 Task: Search one way flight ticket for 2 adults, 2 children, 2 infants in seat in first from Columbia: Columbia Metropolitan Airport to Indianapolis: Indianapolis International Airport on 8-5-2023. Choice of flights is Emirates. Number of bags: 7 checked bags. Price is upto 86000. Outbound departure time preference is 6:00.
Action: Mouse moved to (350, 303)
Screenshot: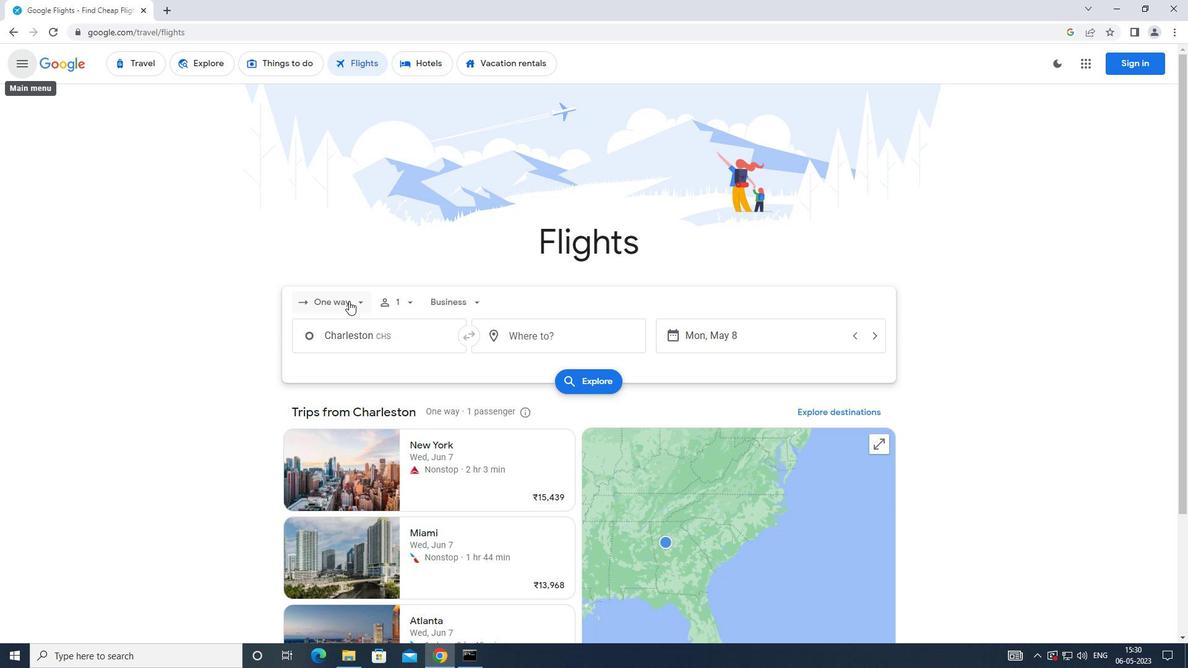 
Action: Mouse pressed left at (350, 303)
Screenshot: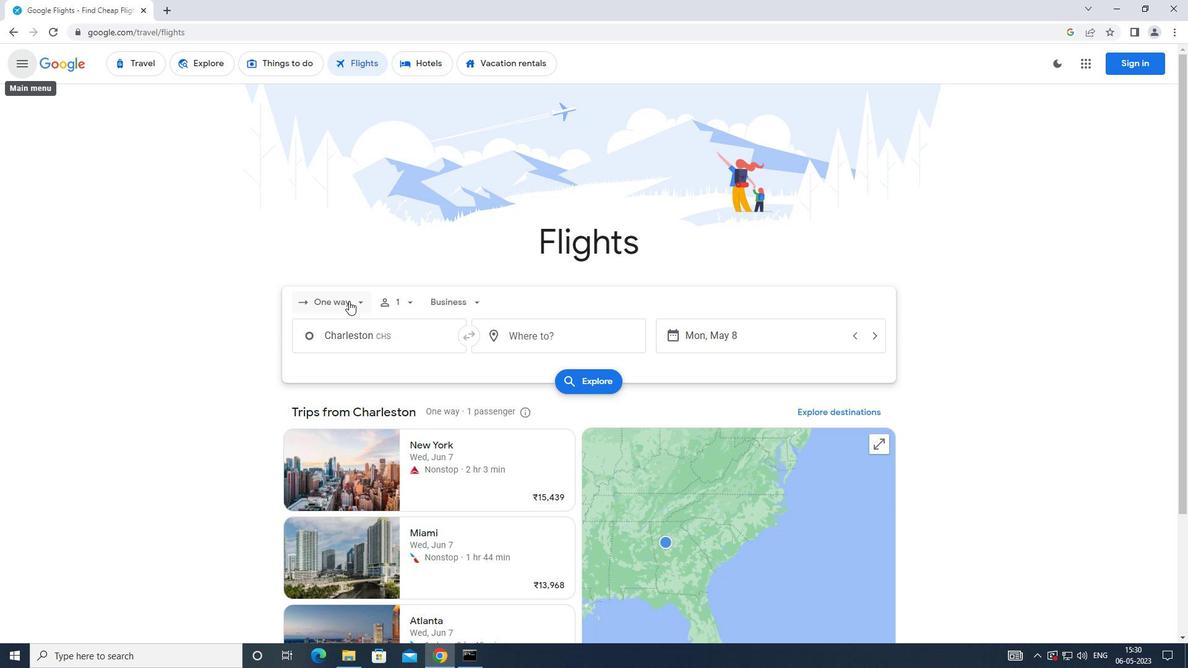 
Action: Mouse moved to (354, 359)
Screenshot: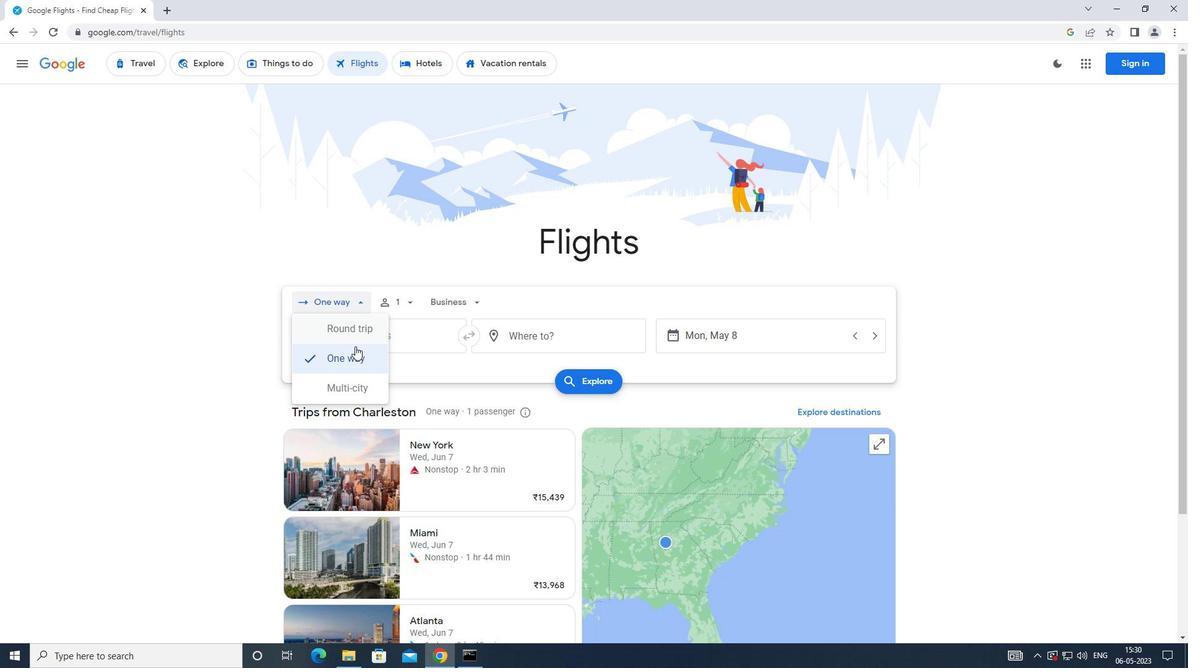 
Action: Mouse pressed left at (354, 359)
Screenshot: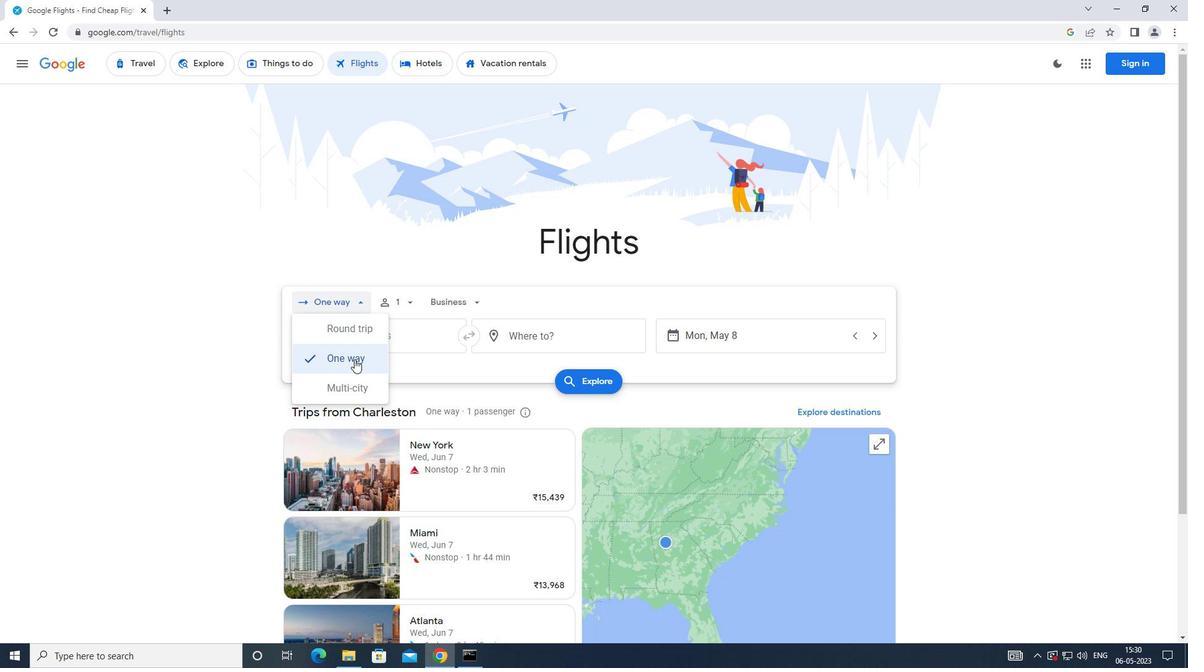 
Action: Mouse moved to (403, 307)
Screenshot: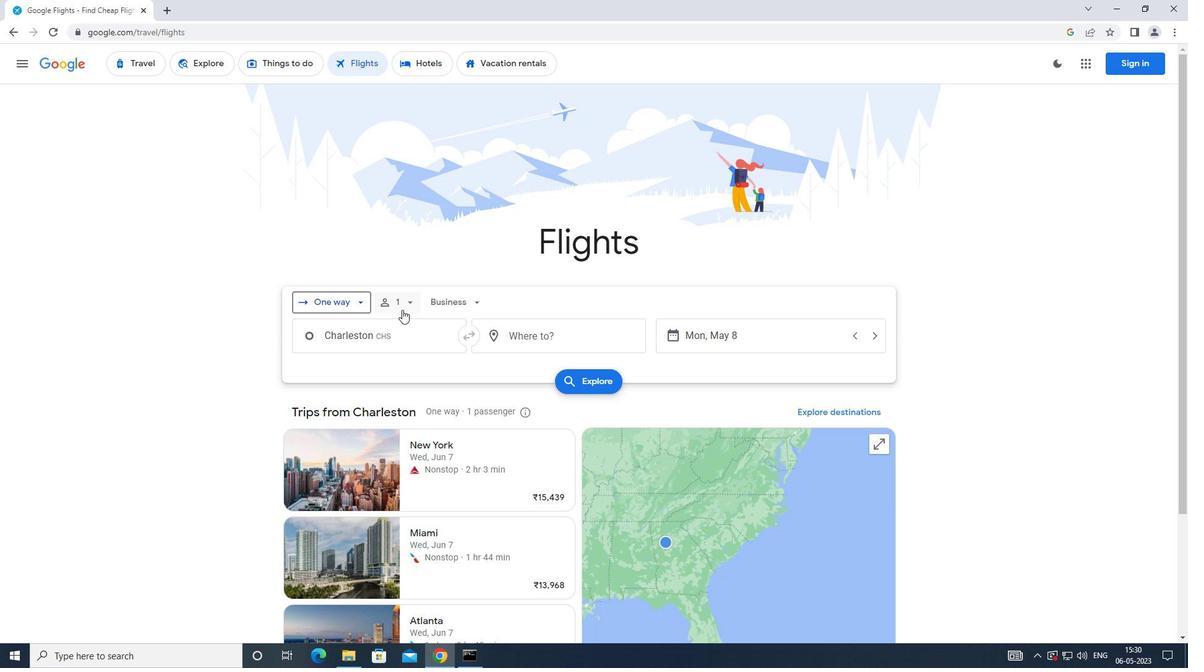 
Action: Mouse pressed left at (403, 307)
Screenshot: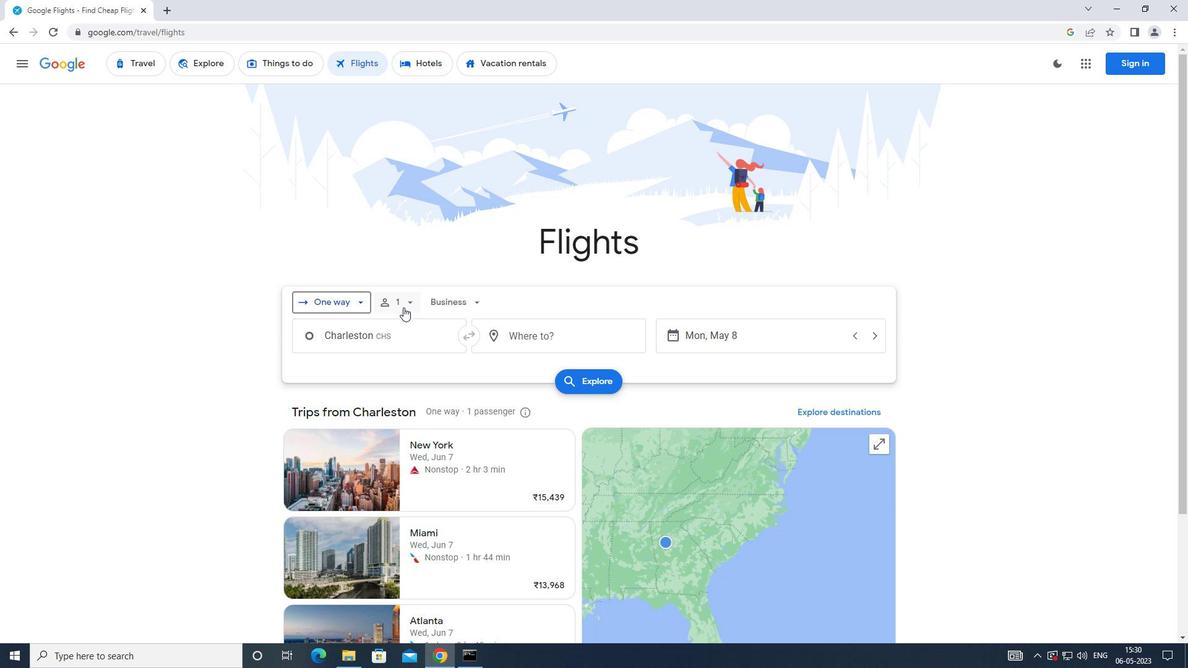 
Action: Mouse moved to (508, 329)
Screenshot: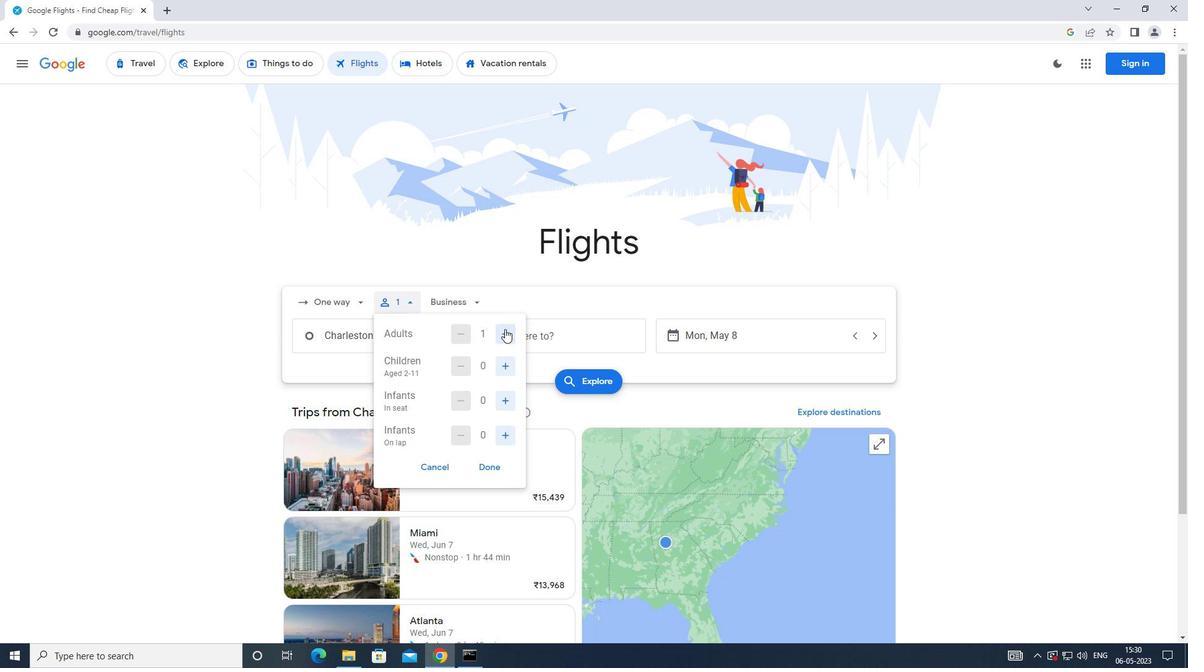 
Action: Mouse pressed left at (508, 329)
Screenshot: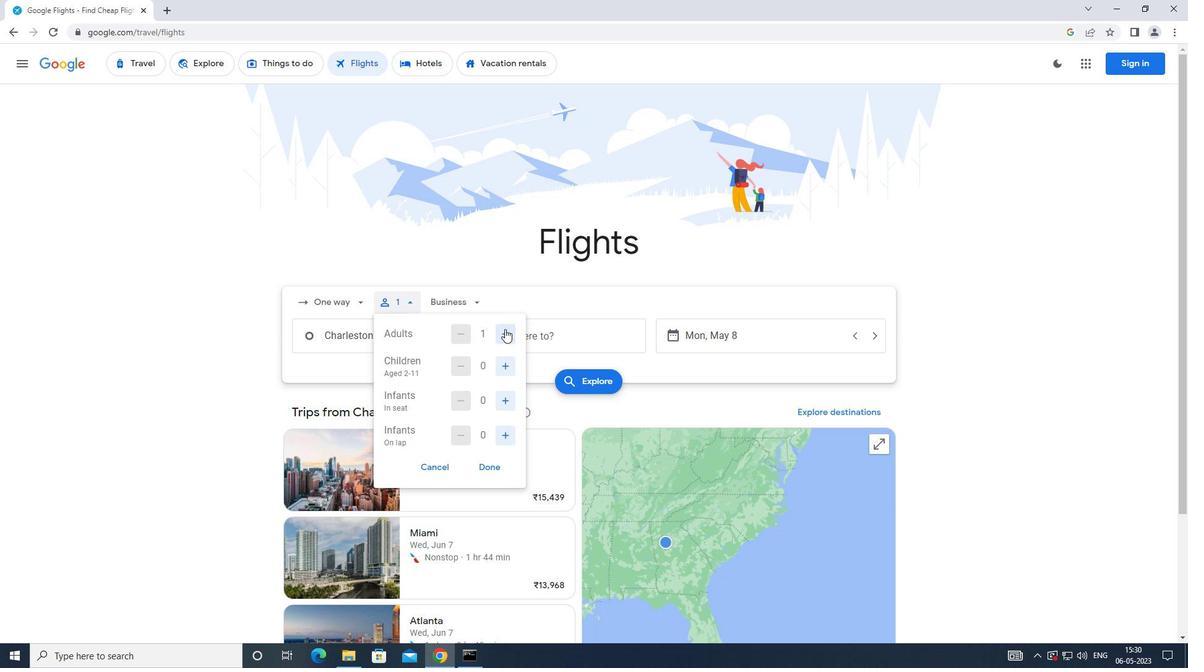 
Action: Mouse moved to (510, 365)
Screenshot: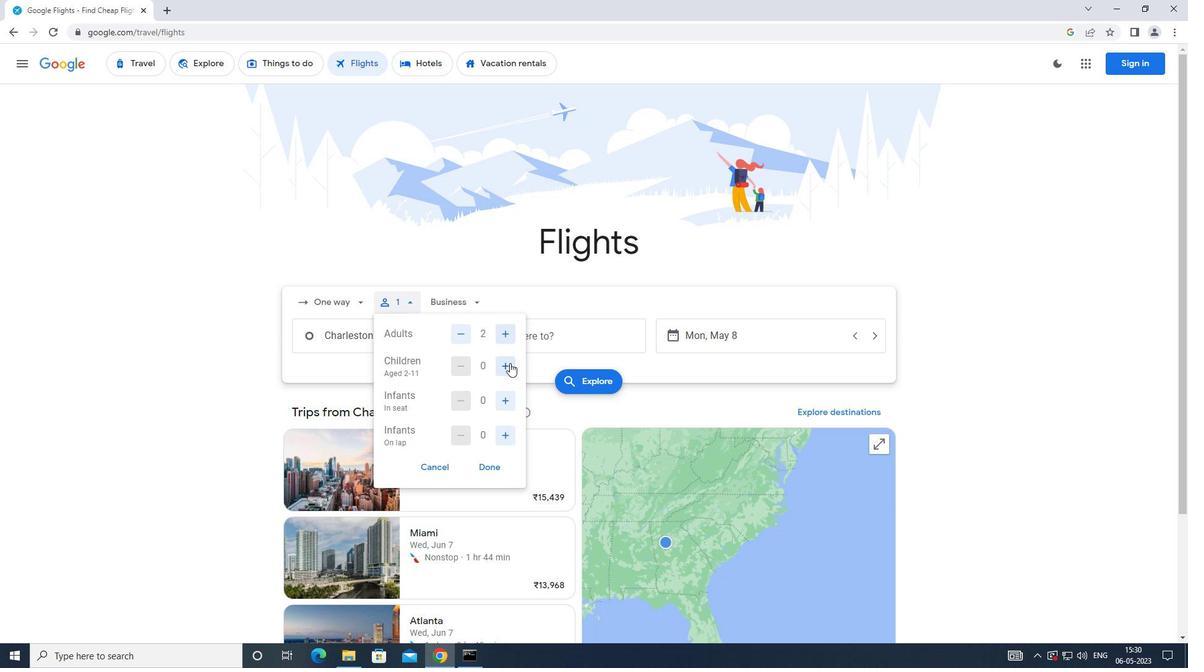 
Action: Mouse pressed left at (510, 365)
Screenshot: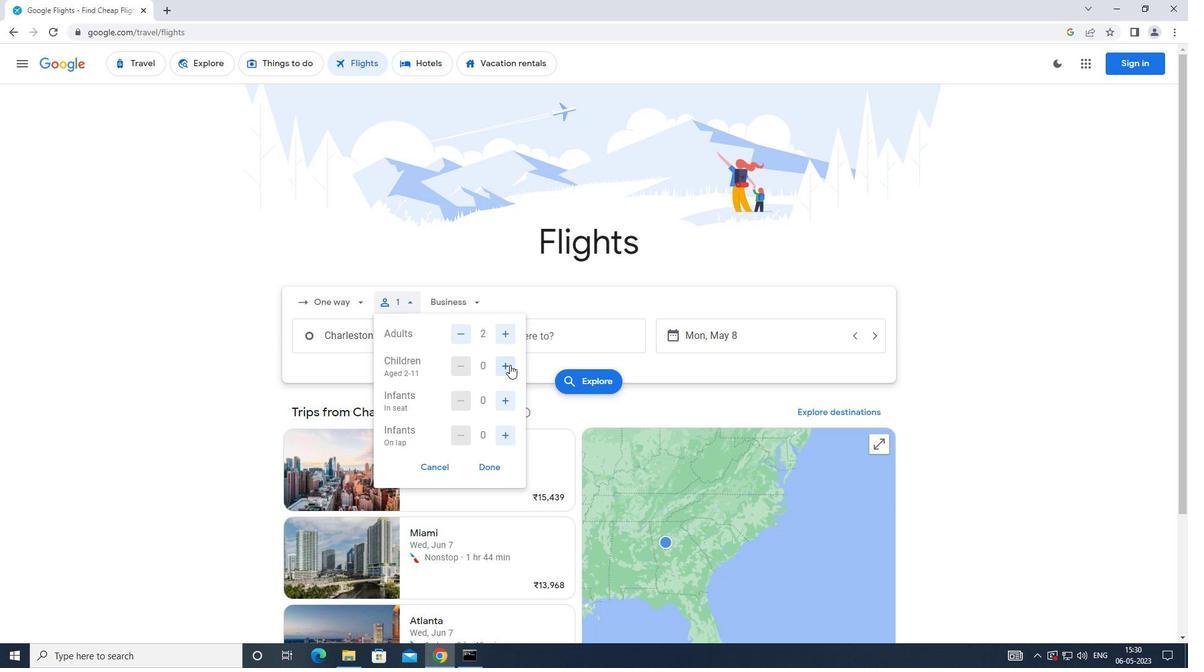 
Action: Mouse pressed left at (510, 365)
Screenshot: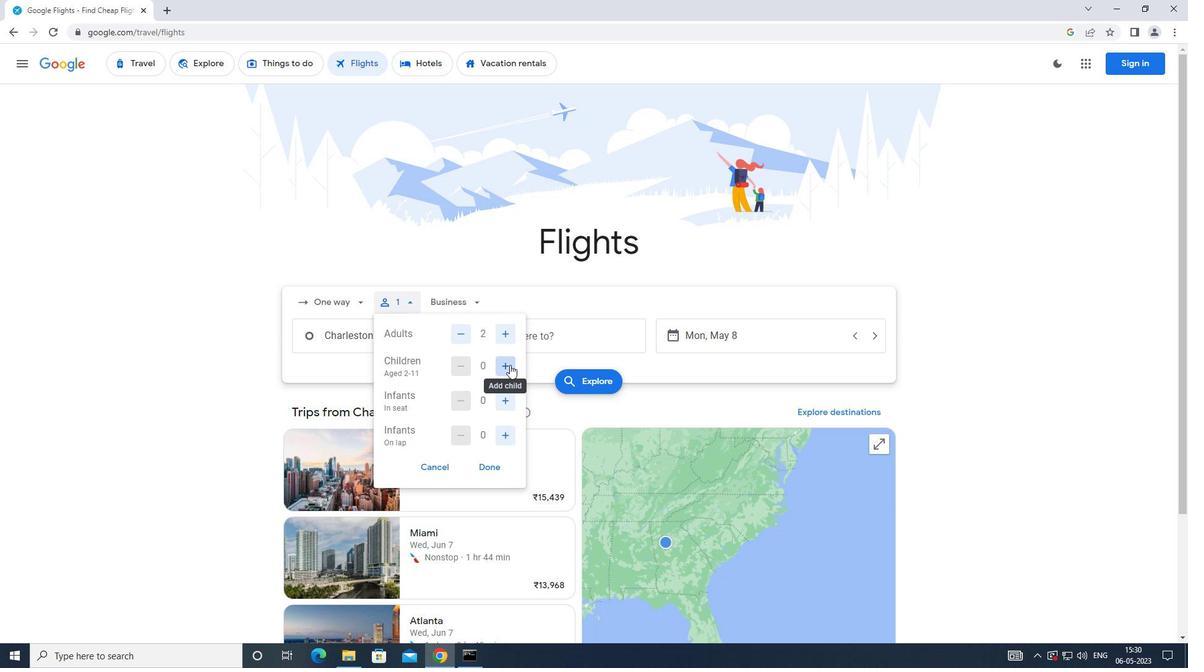 
Action: Mouse moved to (505, 396)
Screenshot: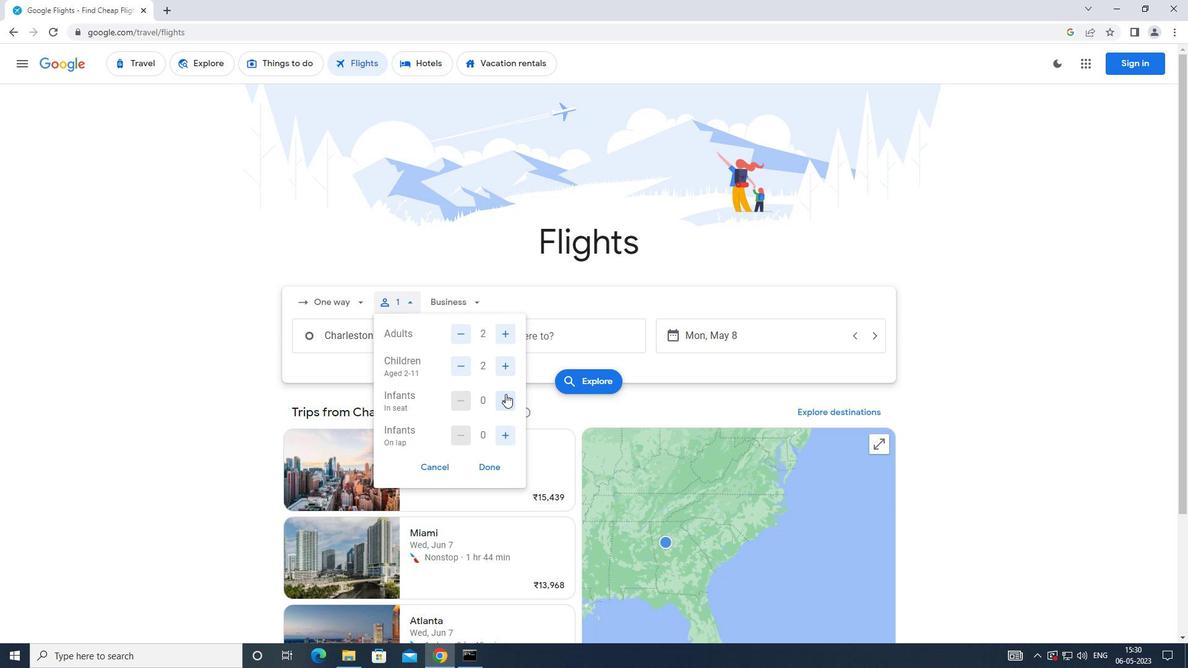 
Action: Mouse pressed left at (505, 396)
Screenshot: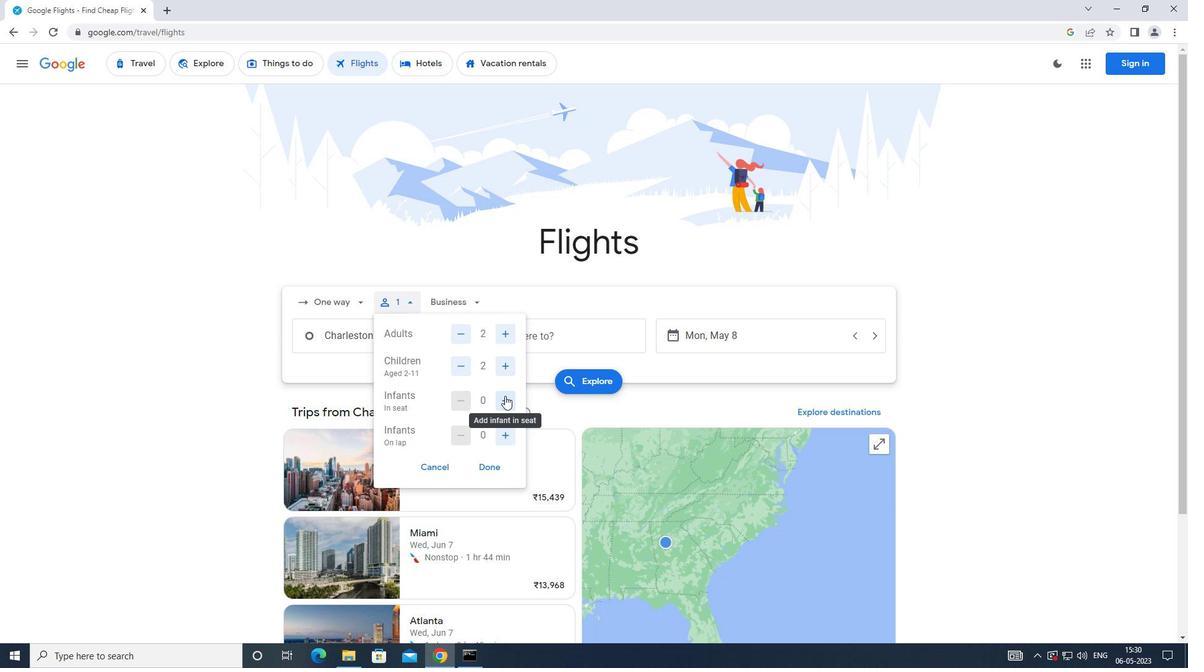
Action: Mouse pressed left at (505, 396)
Screenshot: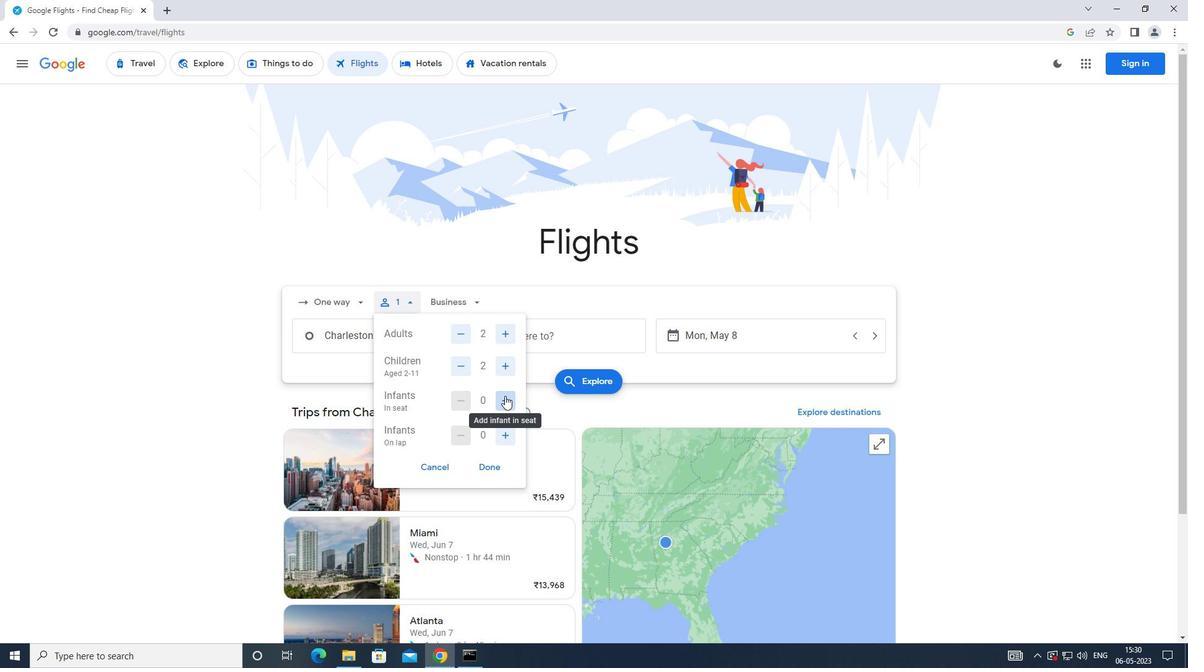 
Action: Mouse moved to (489, 463)
Screenshot: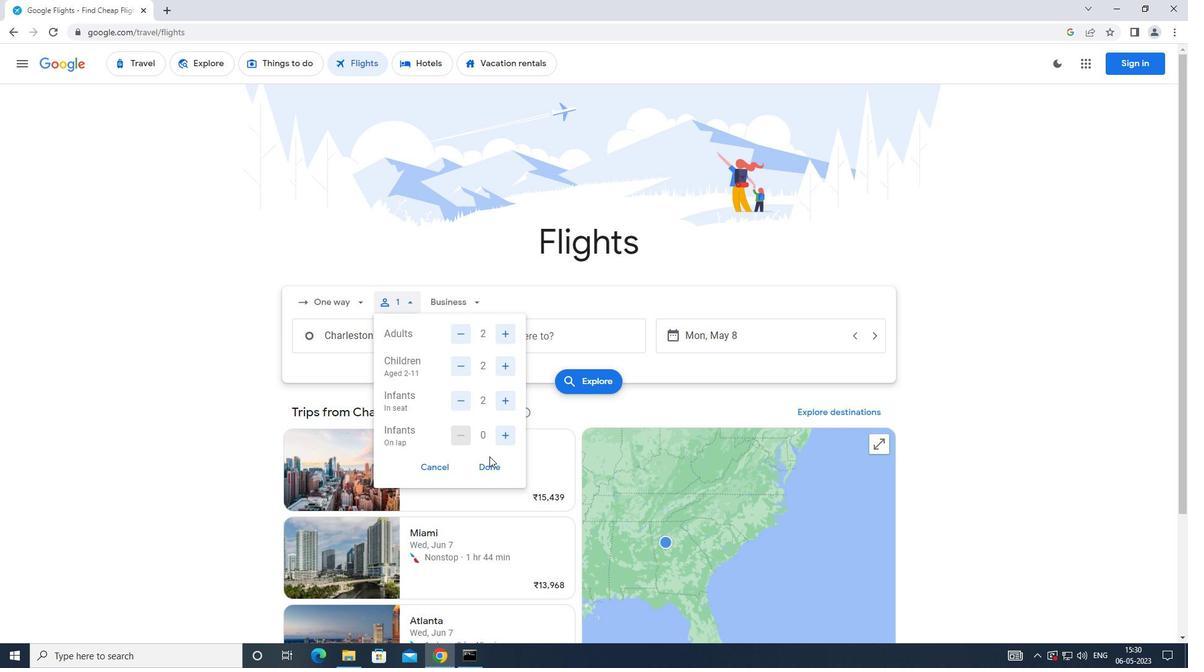
Action: Mouse pressed left at (489, 463)
Screenshot: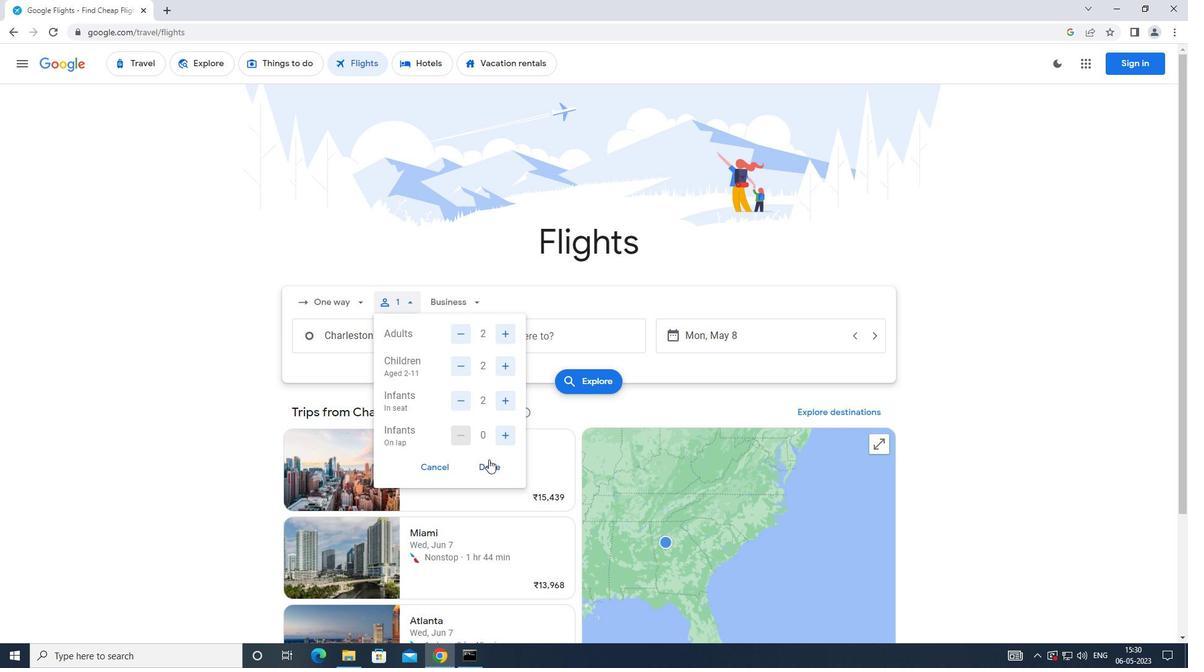
Action: Mouse moved to (450, 310)
Screenshot: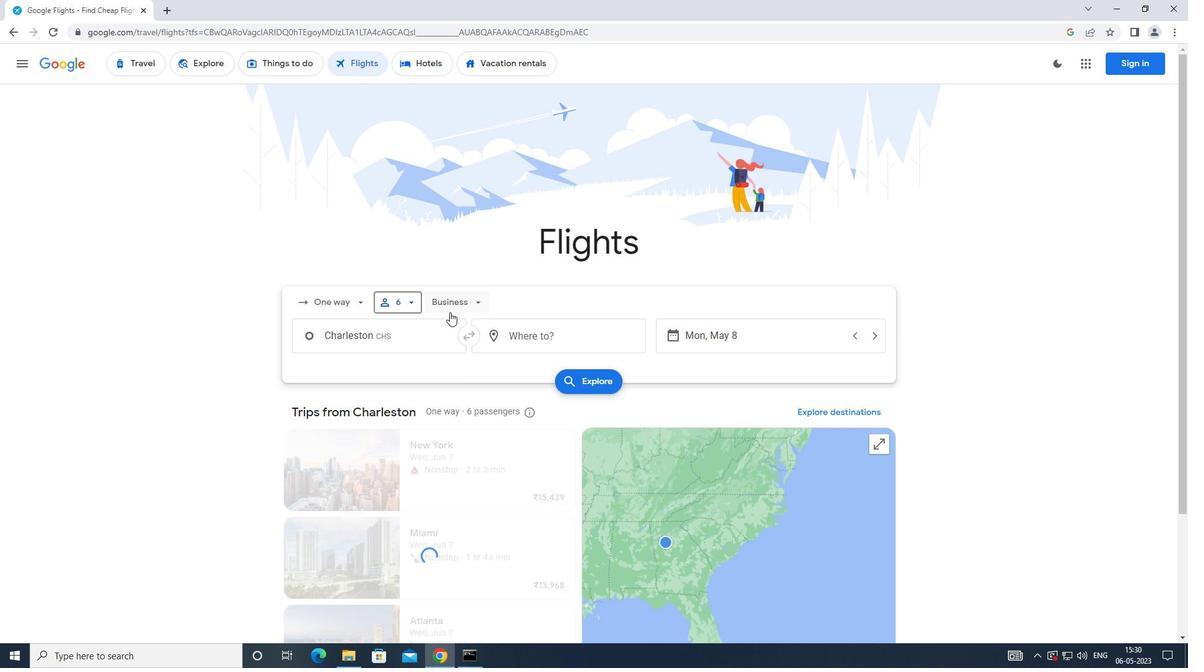 
Action: Mouse pressed left at (450, 310)
Screenshot: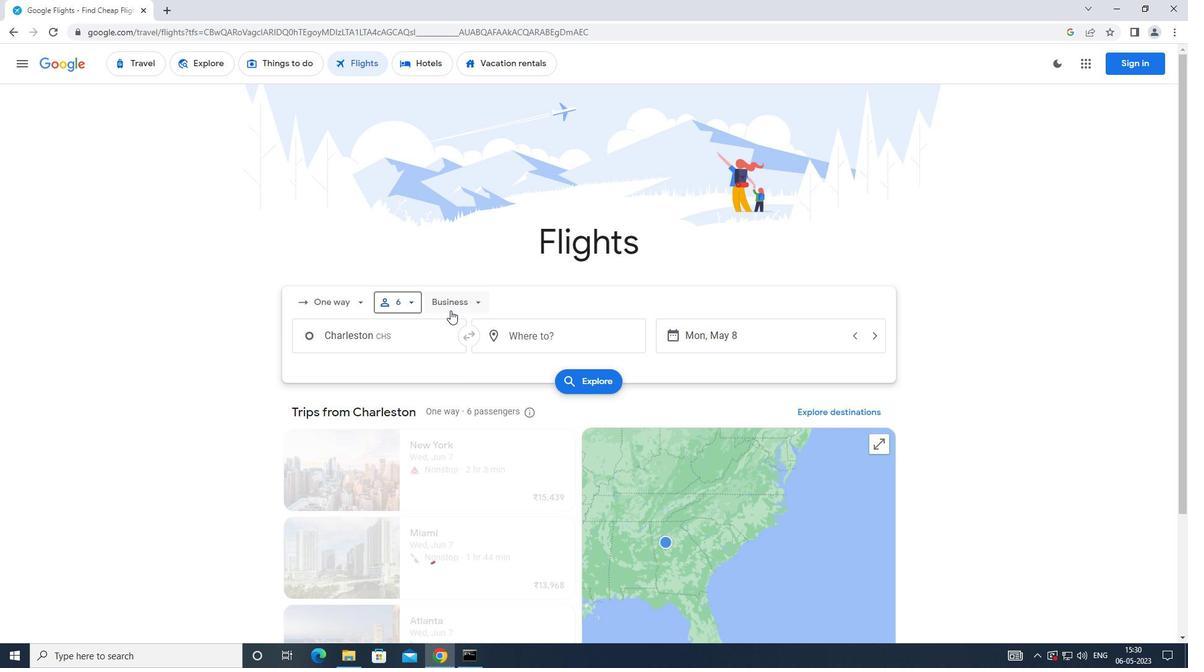 
Action: Mouse moved to (466, 411)
Screenshot: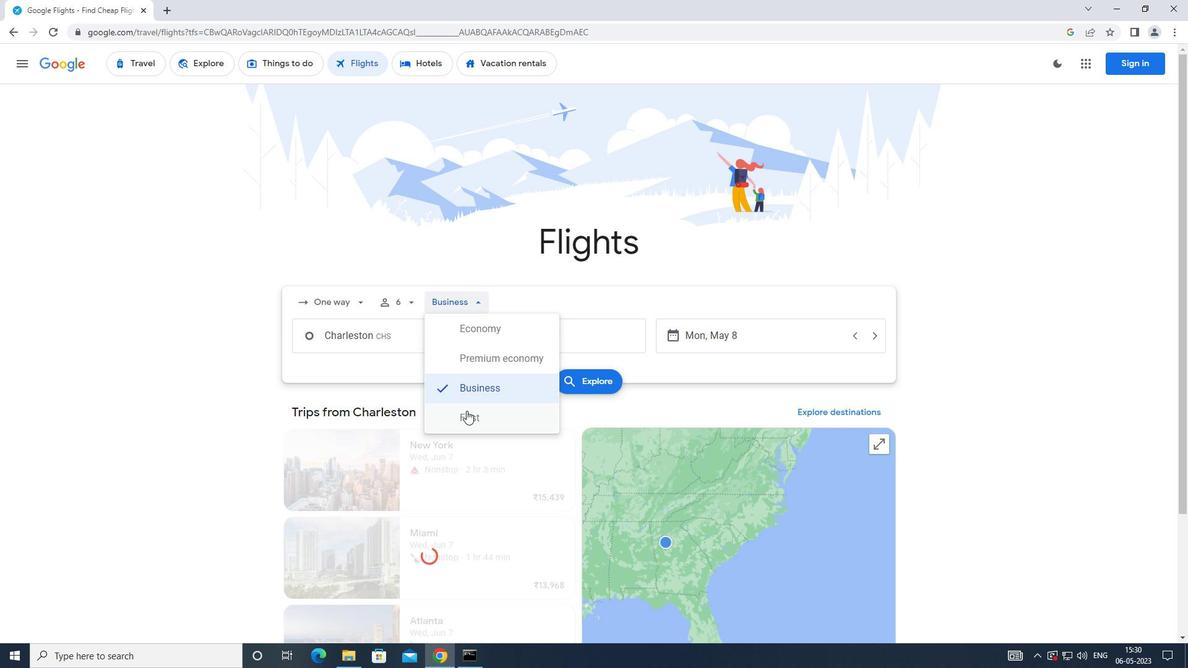 
Action: Mouse pressed left at (466, 411)
Screenshot: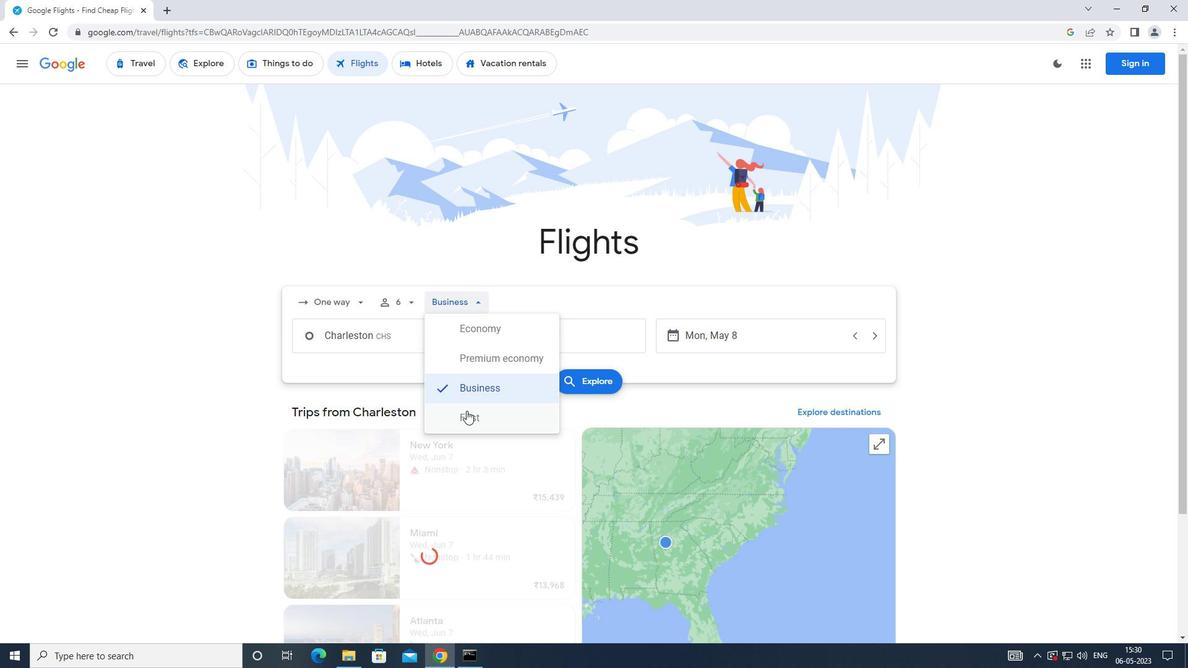 
Action: Mouse moved to (385, 351)
Screenshot: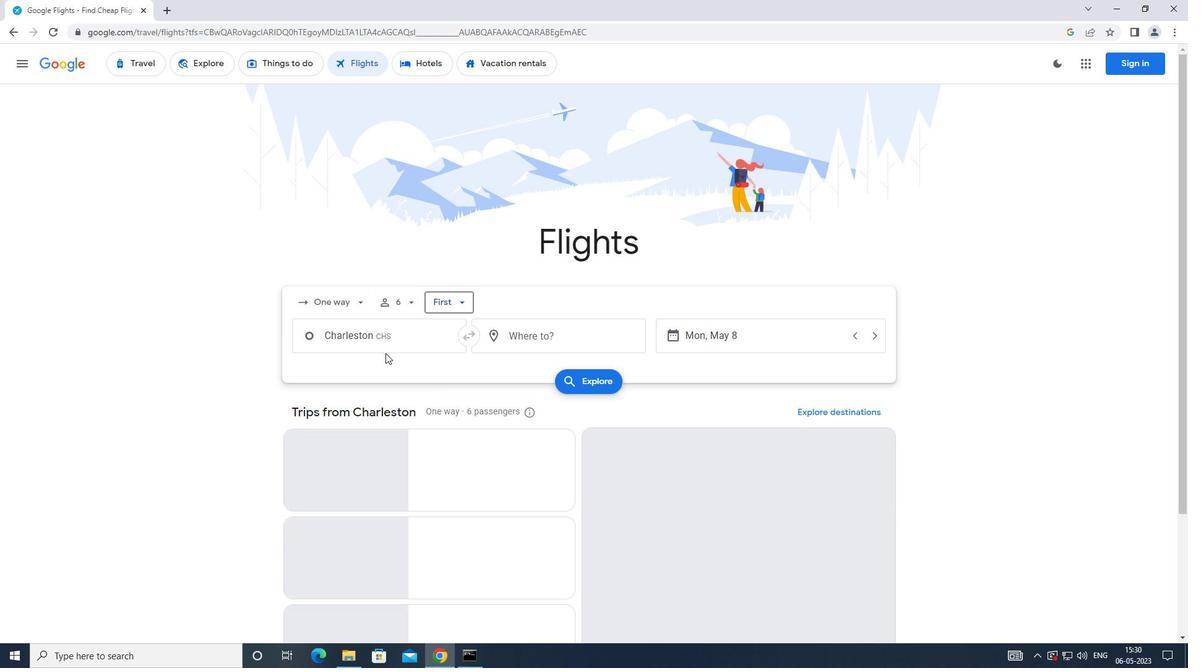 
Action: Mouse pressed left at (385, 351)
Screenshot: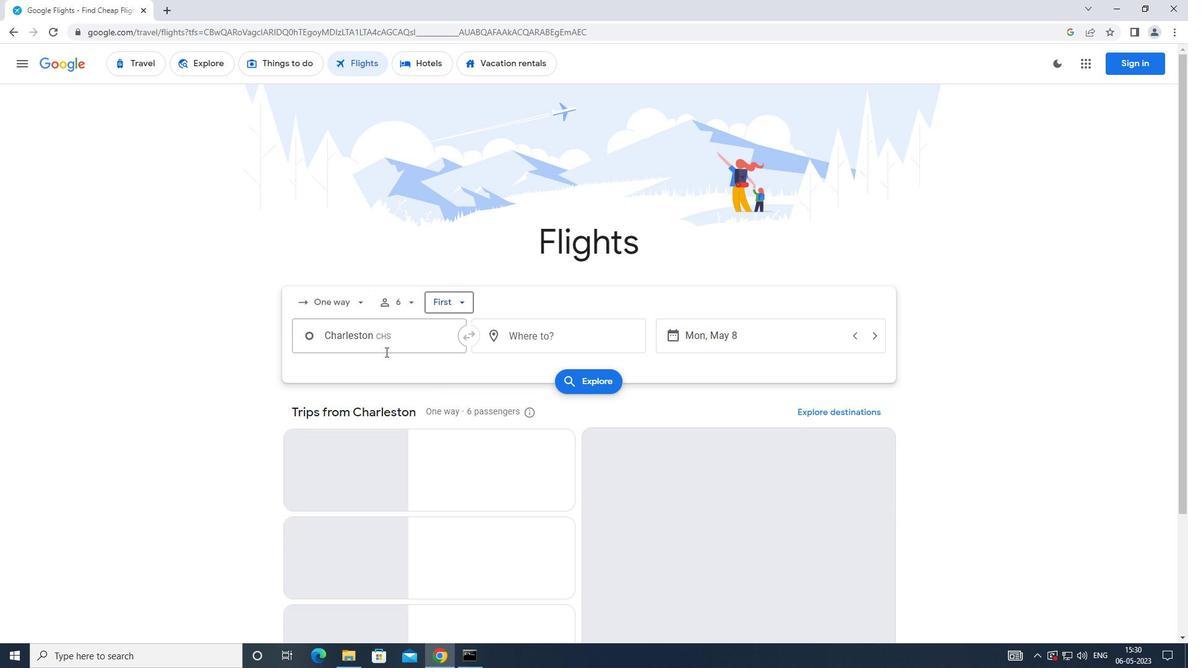 
Action: Mouse moved to (382, 351)
Screenshot: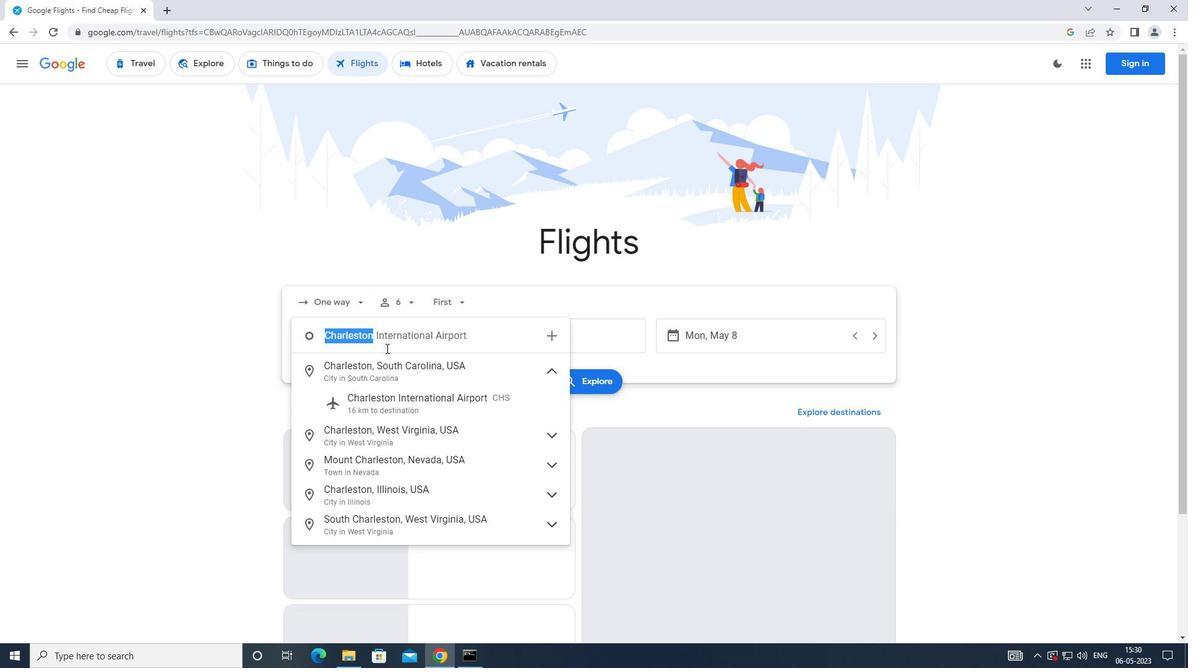 
Action: Key pressed <Key.caps_lock>c<Key.caps_lock>olumbia
Screenshot: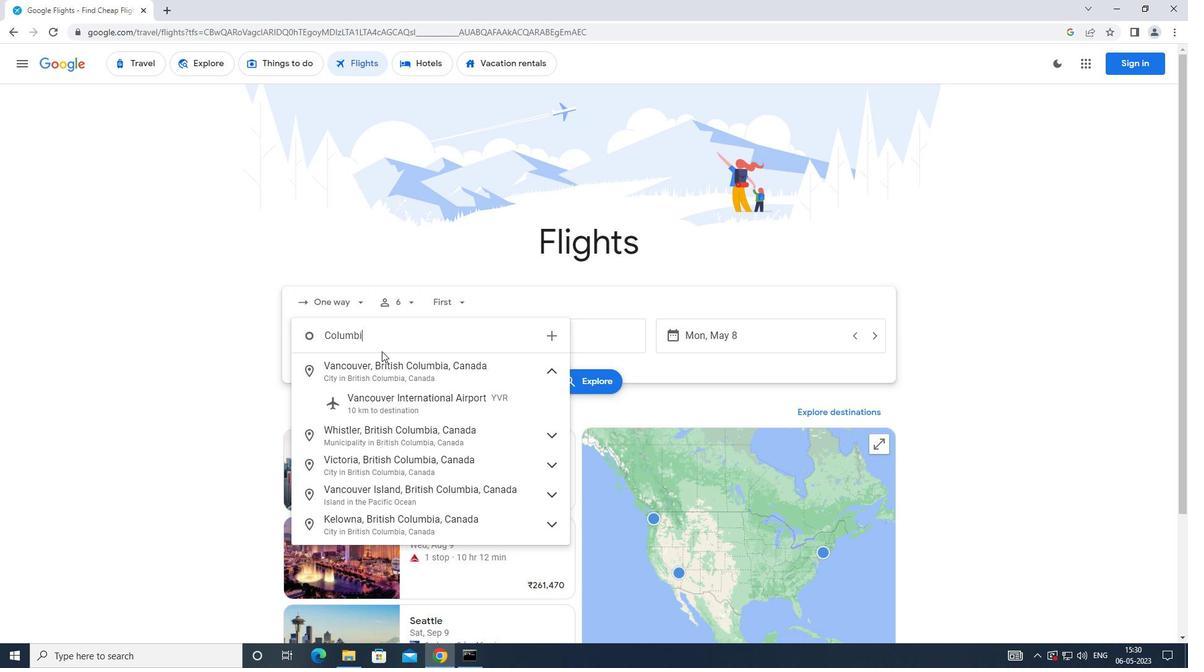 
Action: Mouse moved to (382, 352)
Screenshot: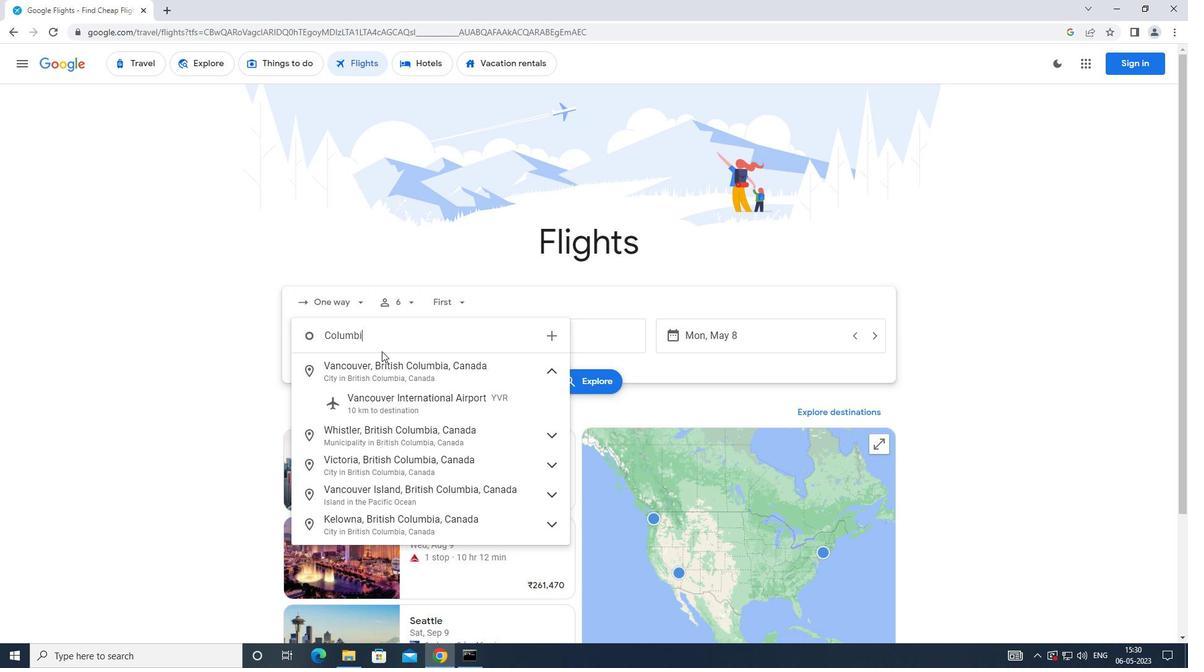 
Action: Key pressed <Key.space><Key.caps_lock>m<Key.caps_lock>et
Screenshot: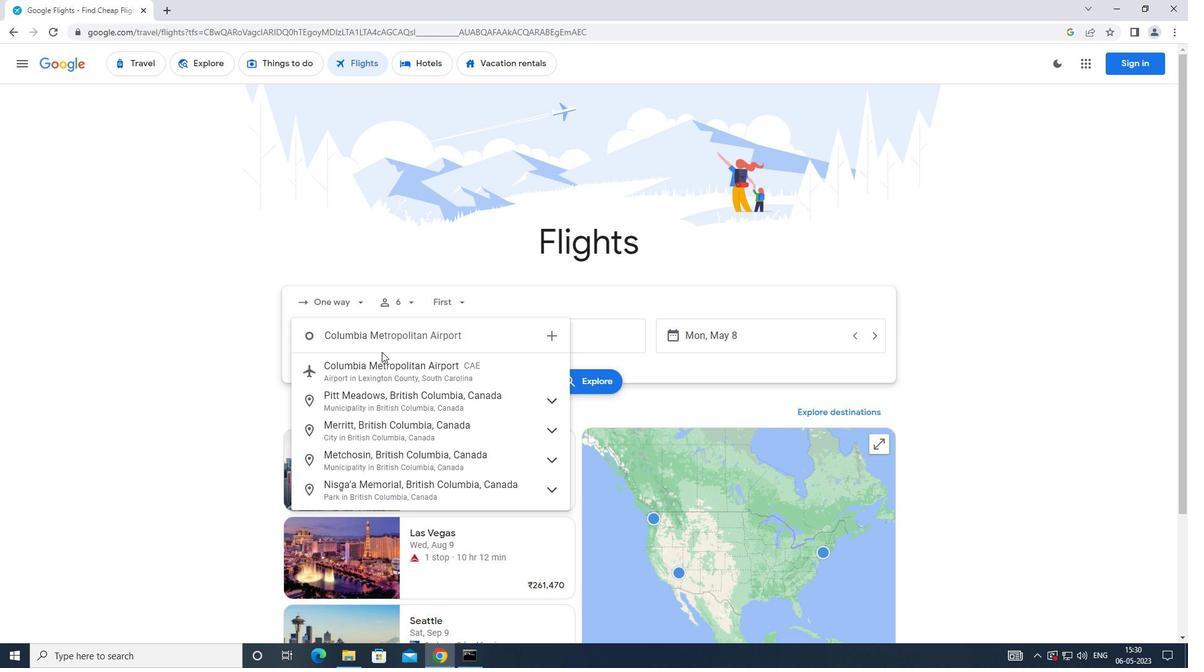 
Action: Mouse moved to (381, 352)
Screenshot: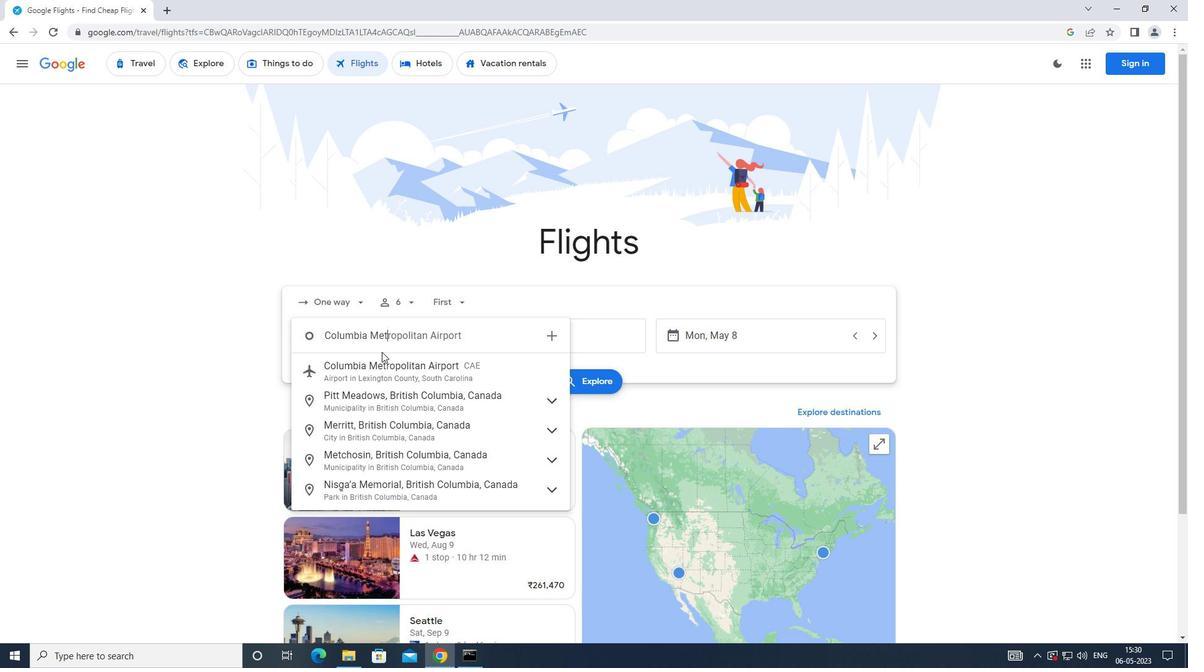 
Action: Key pressed r
Screenshot: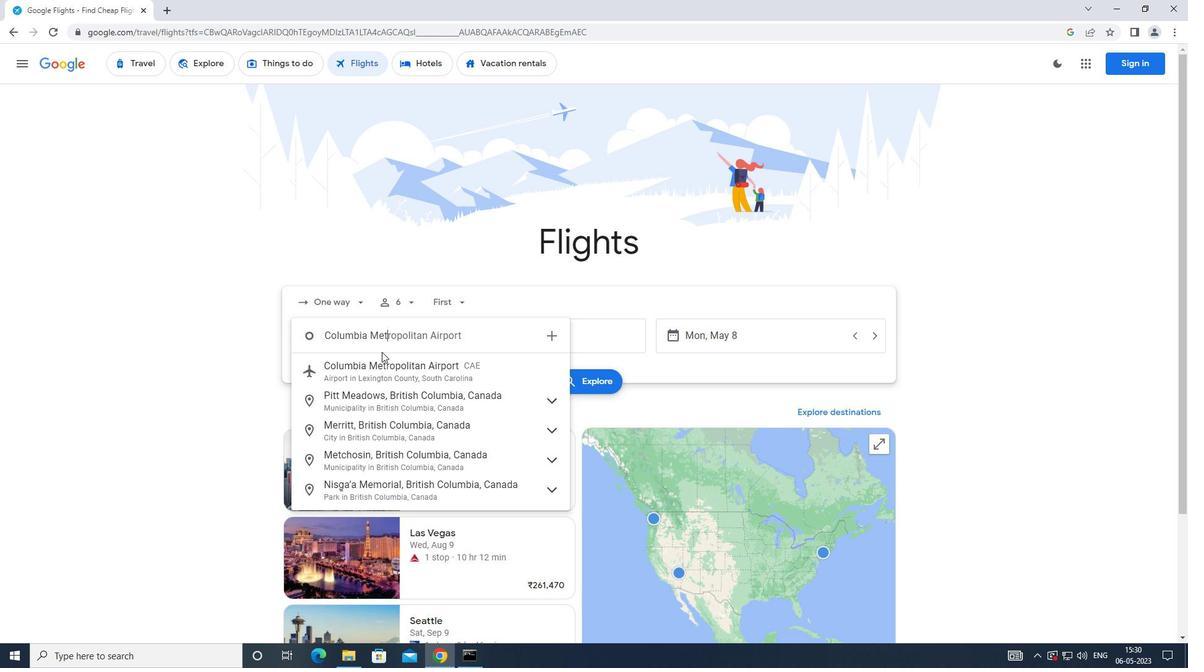
Action: Mouse moved to (381, 353)
Screenshot: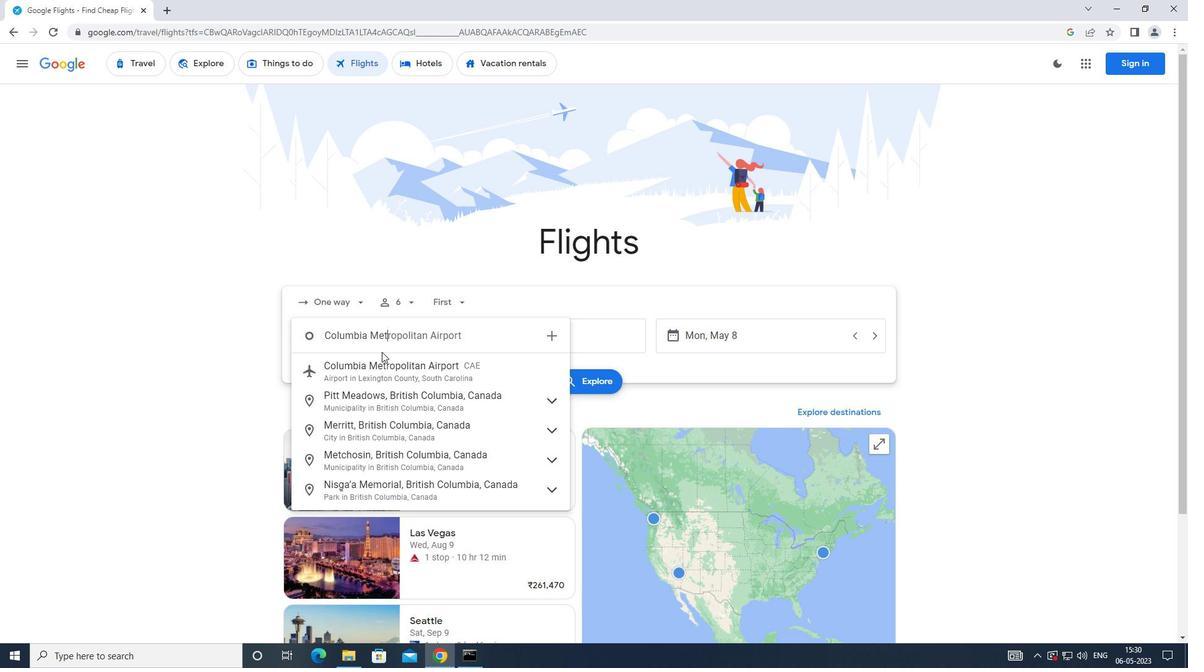 
Action: Key pressed opoliyan<Key.enter>
Screenshot: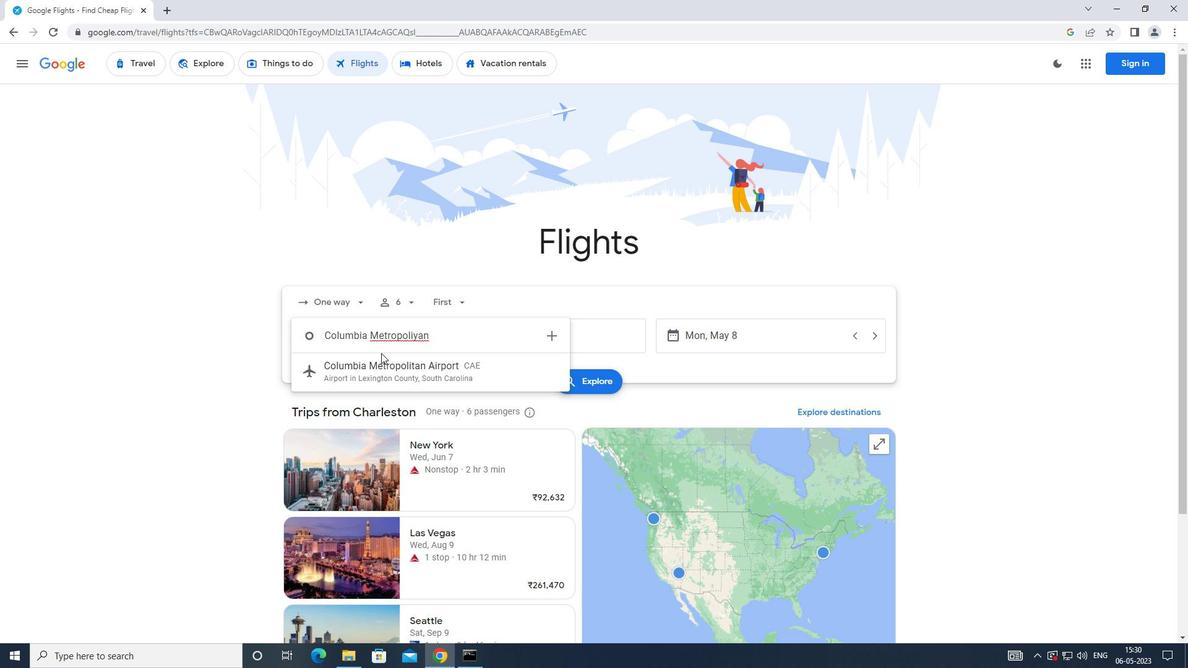 
Action: Mouse moved to (515, 335)
Screenshot: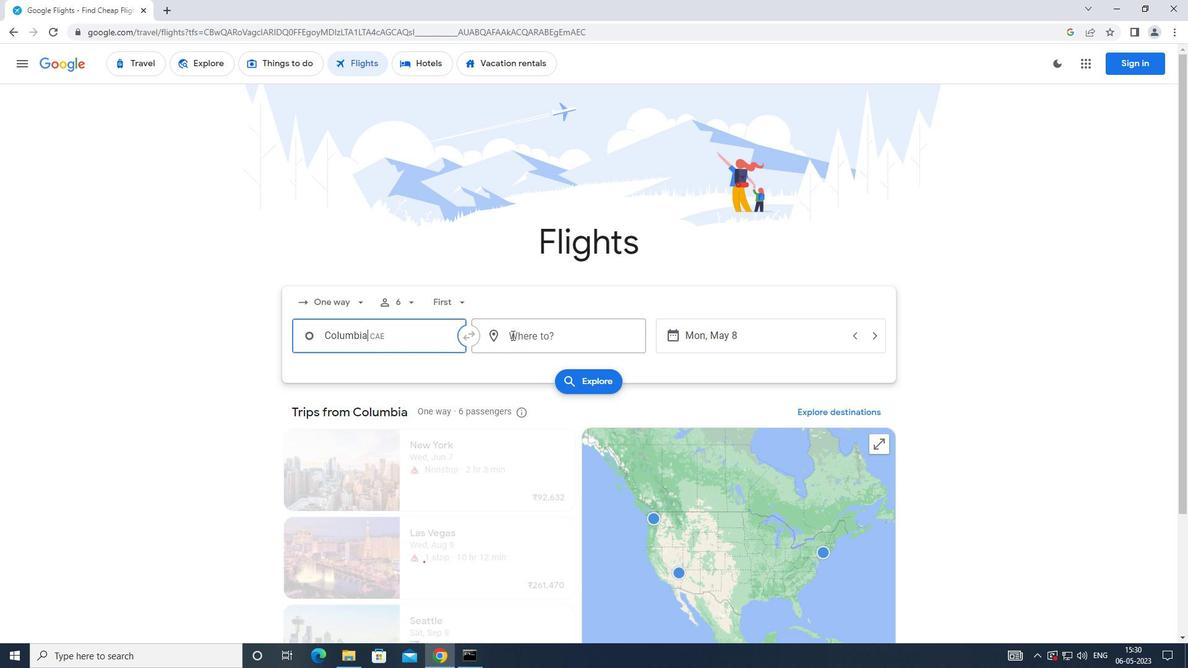 
Action: Mouse pressed left at (515, 335)
Screenshot: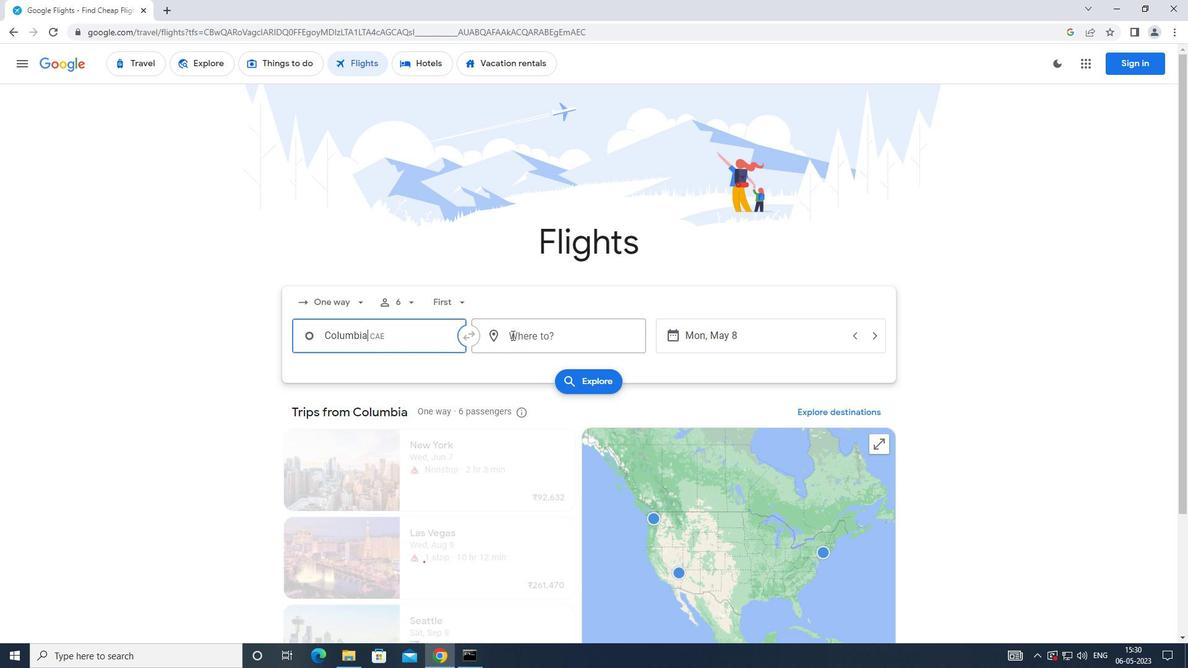 
Action: Mouse moved to (523, 462)
Screenshot: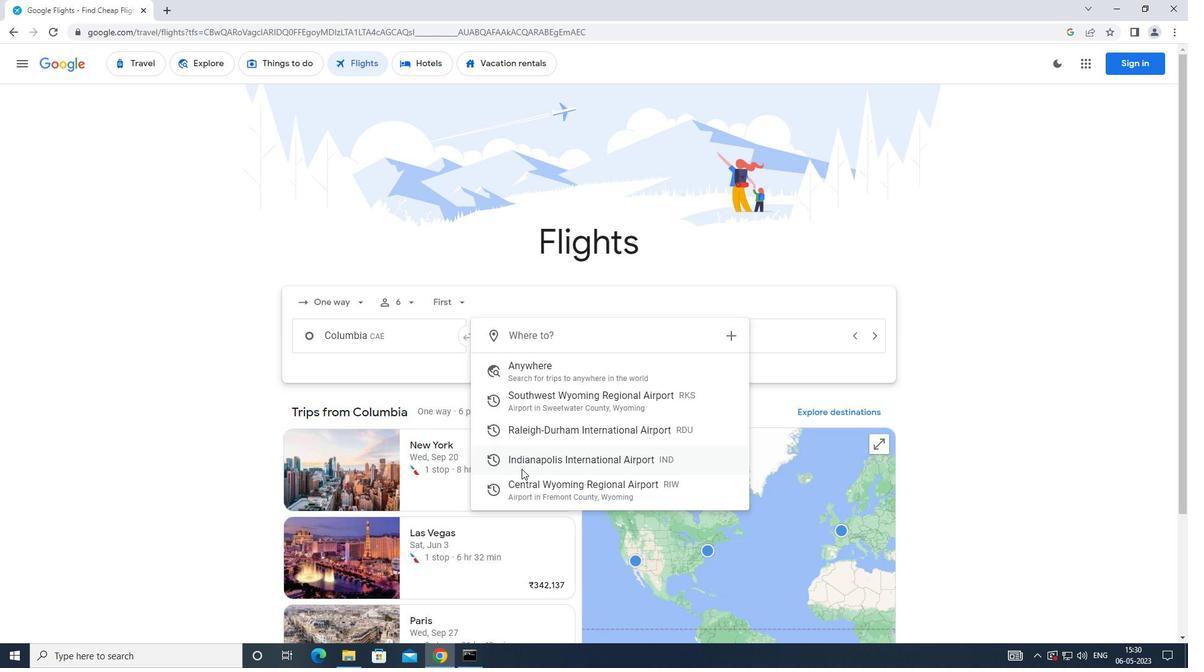 
Action: Mouse pressed left at (523, 462)
Screenshot: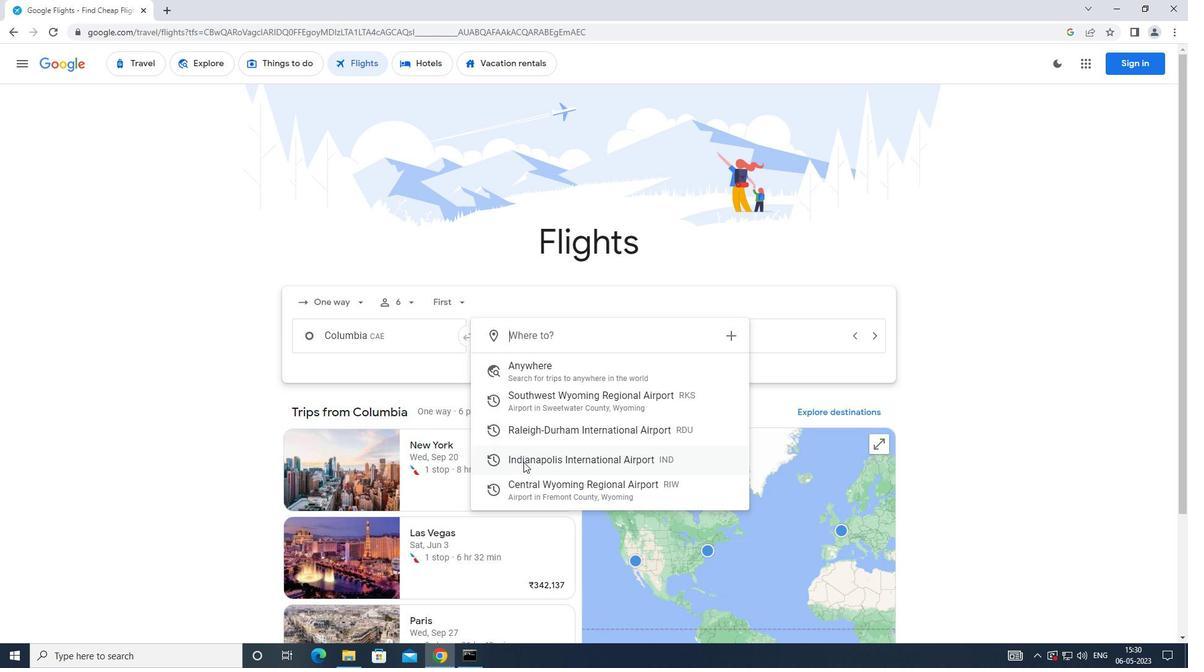 
Action: Mouse moved to (681, 341)
Screenshot: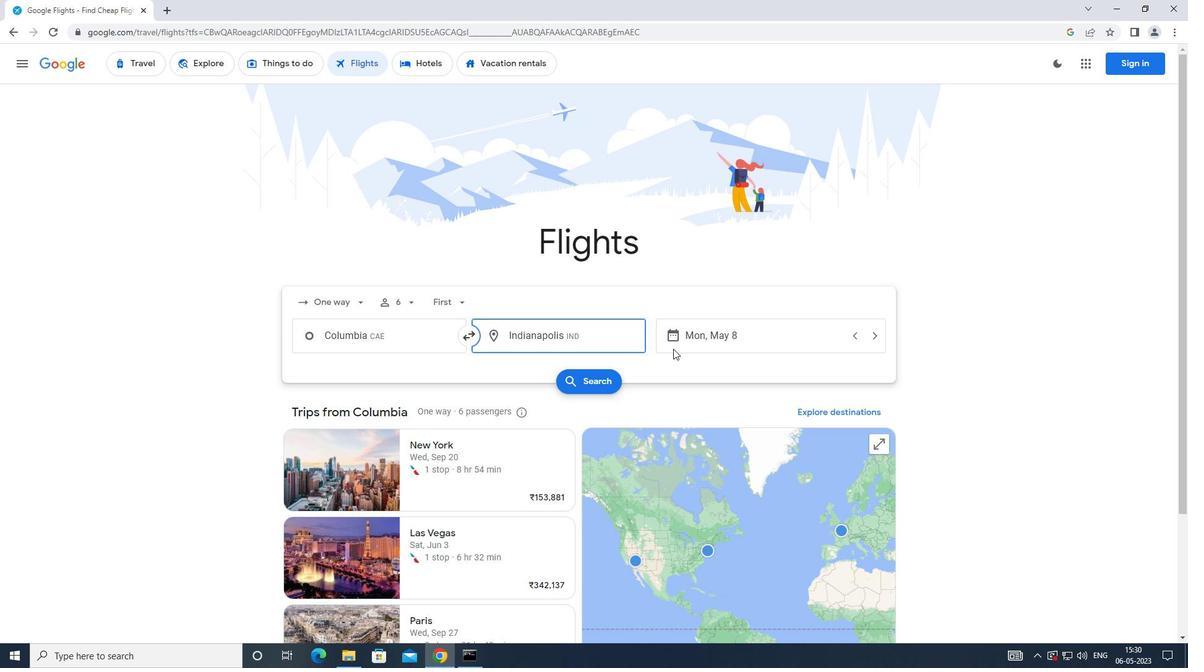 
Action: Mouse pressed left at (681, 341)
Screenshot: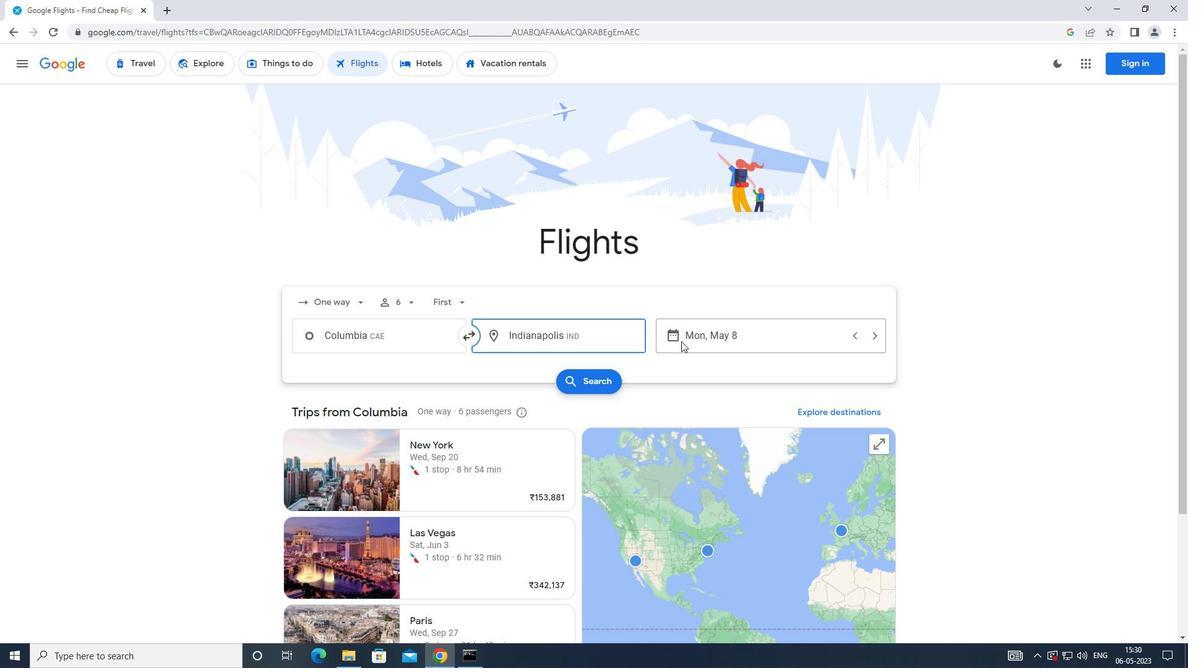
Action: Mouse moved to (478, 456)
Screenshot: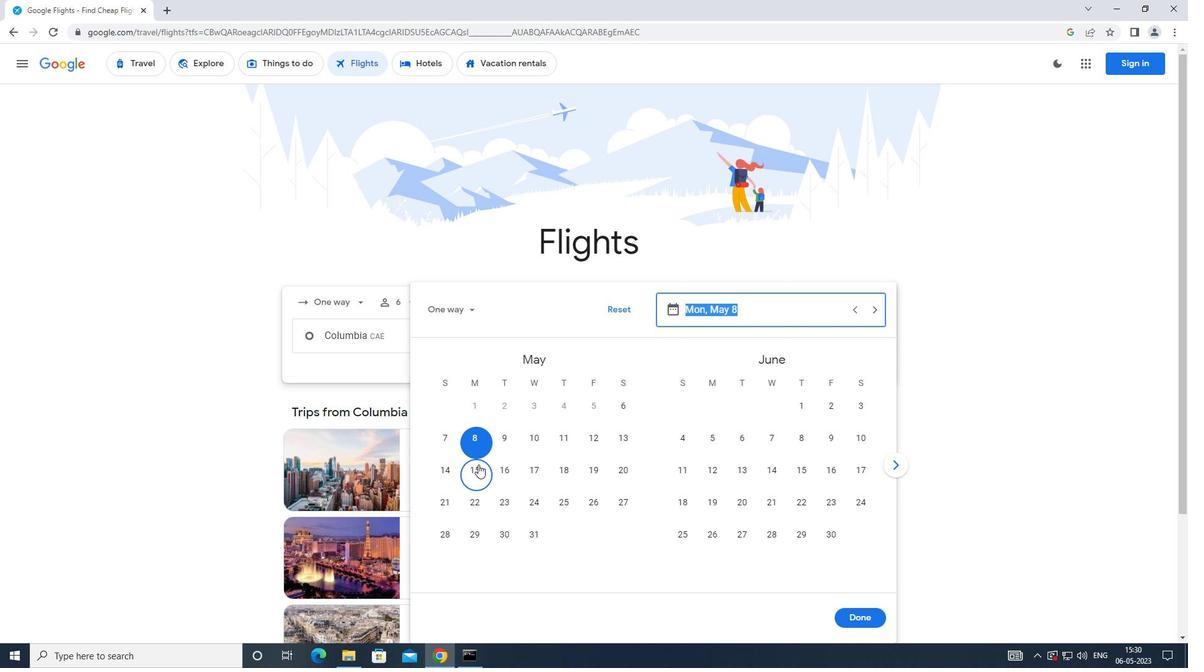 
Action: Mouse pressed left at (478, 456)
Screenshot: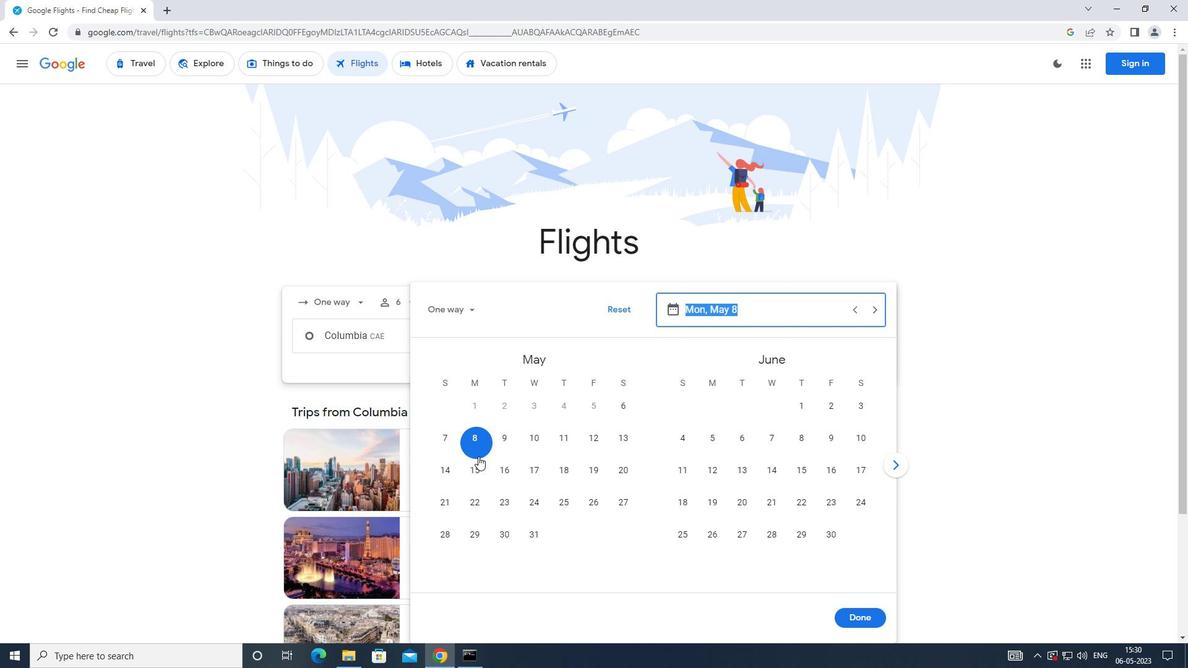 
Action: Mouse moved to (480, 453)
Screenshot: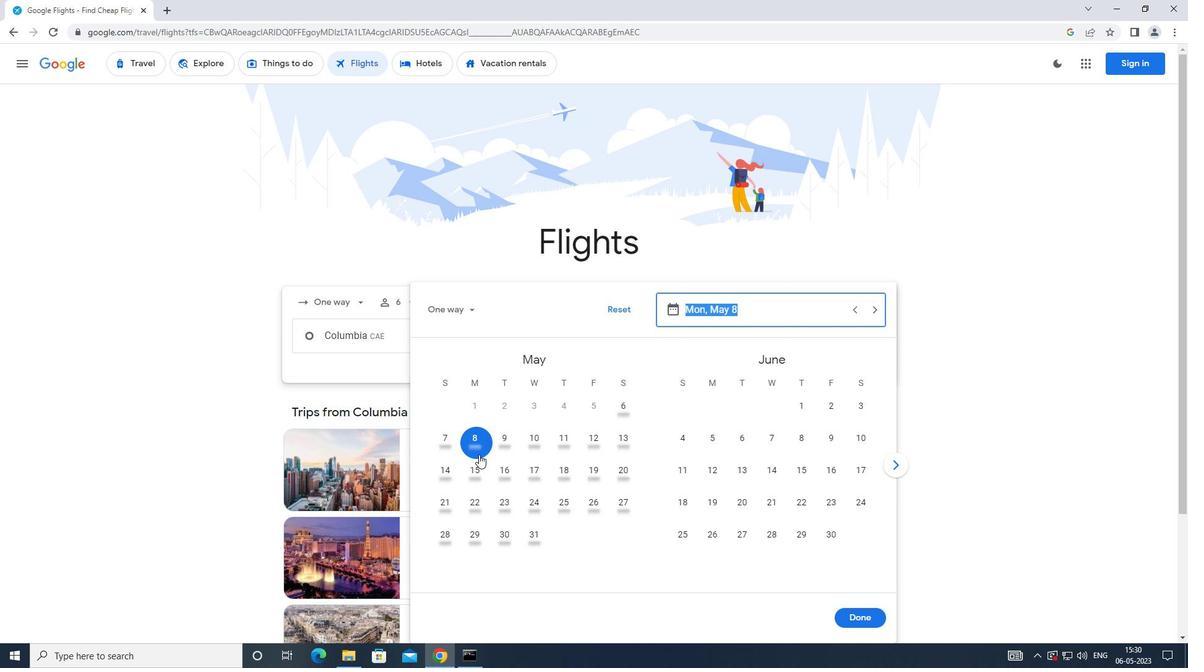 
Action: Mouse pressed left at (480, 453)
Screenshot: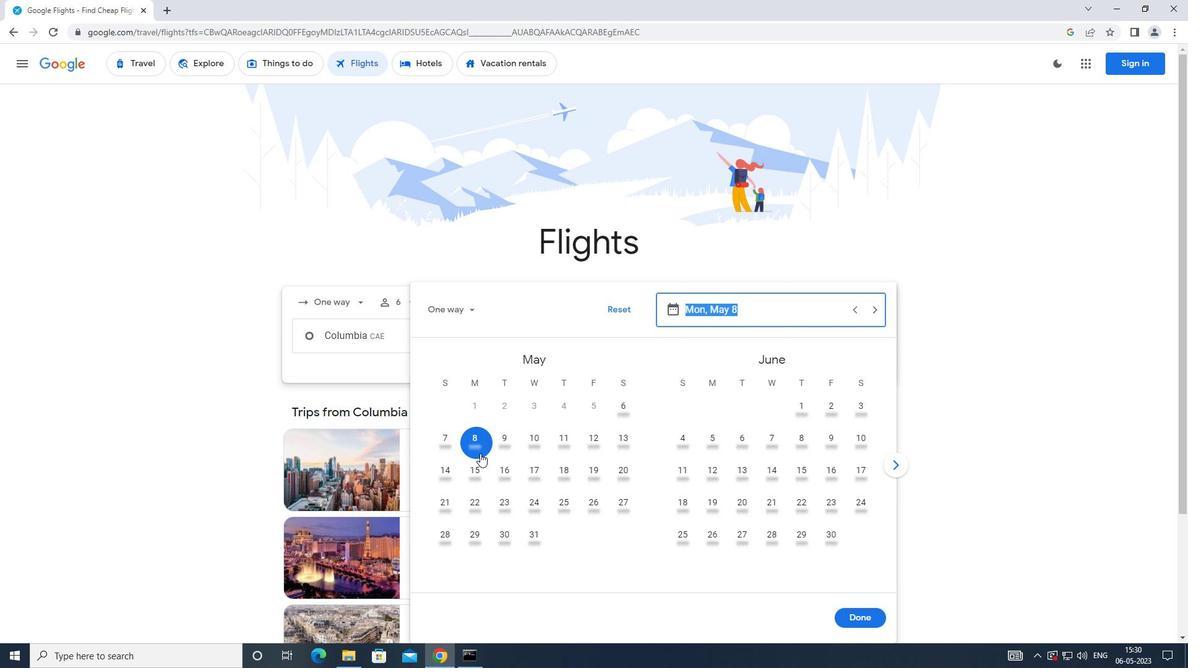 
Action: Mouse moved to (863, 626)
Screenshot: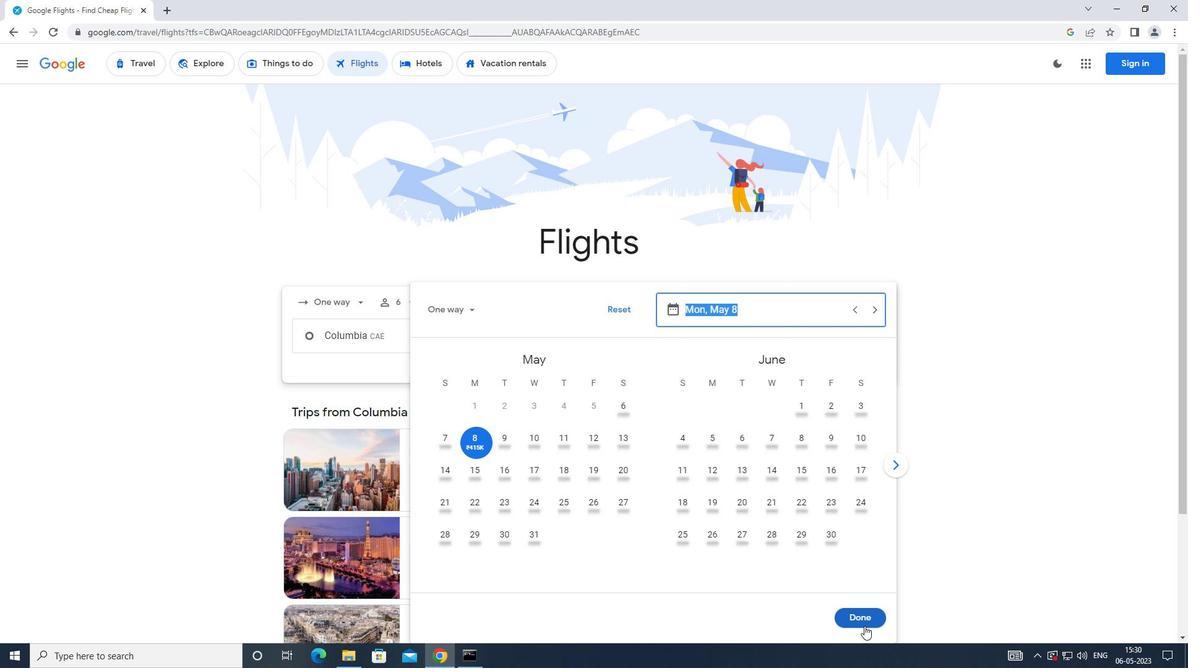 
Action: Mouse pressed left at (863, 626)
Screenshot: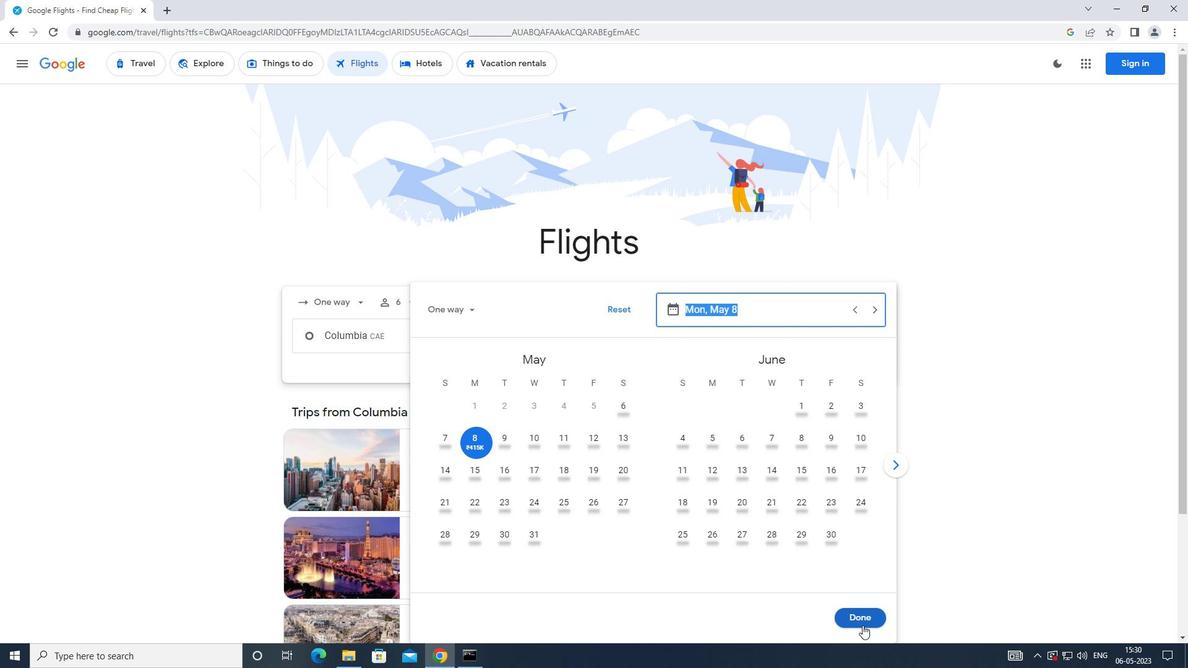 
Action: Mouse moved to (590, 378)
Screenshot: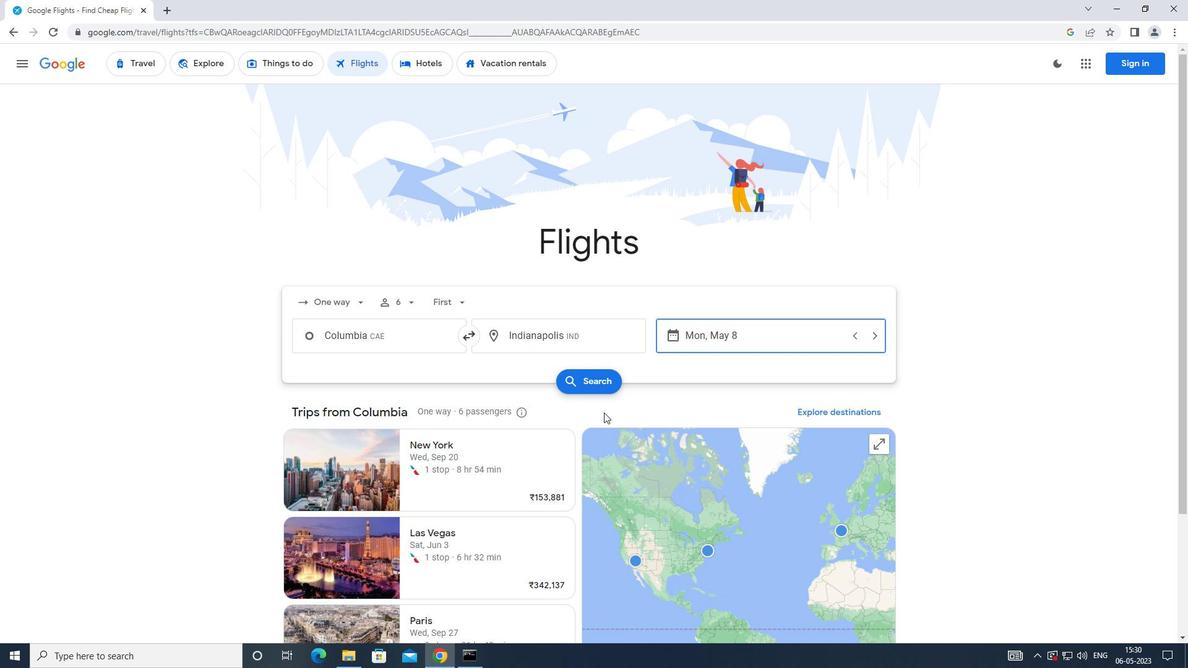 
Action: Mouse pressed left at (590, 378)
Screenshot: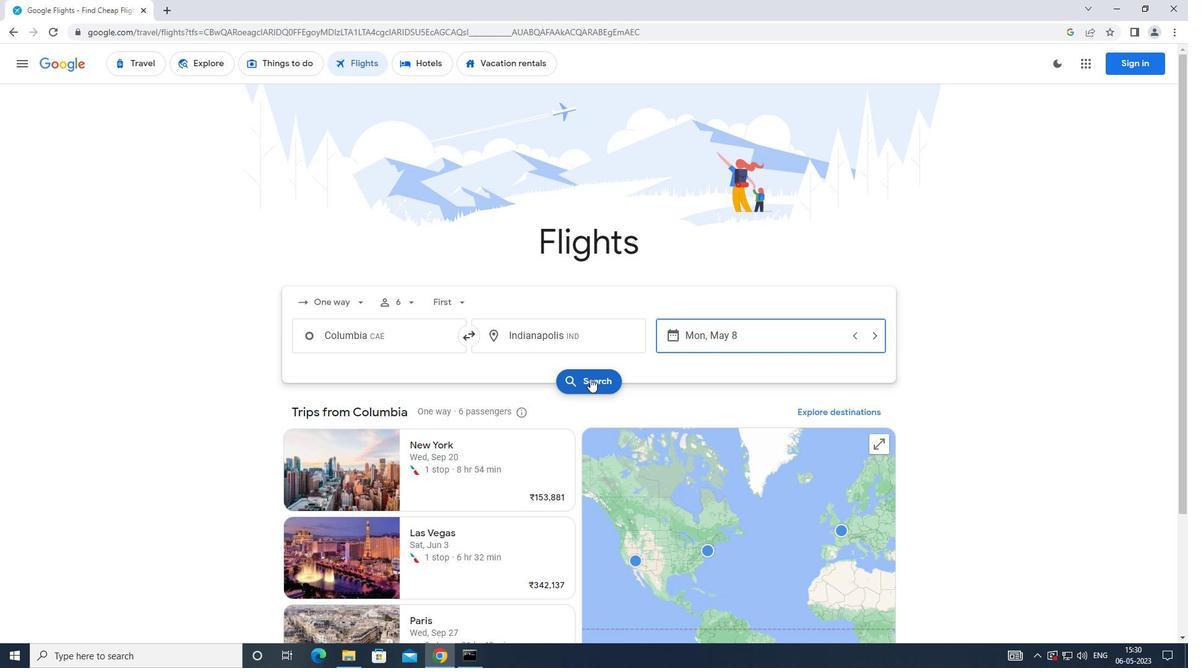 
Action: Mouse moved to (305, 175)
Screenshot: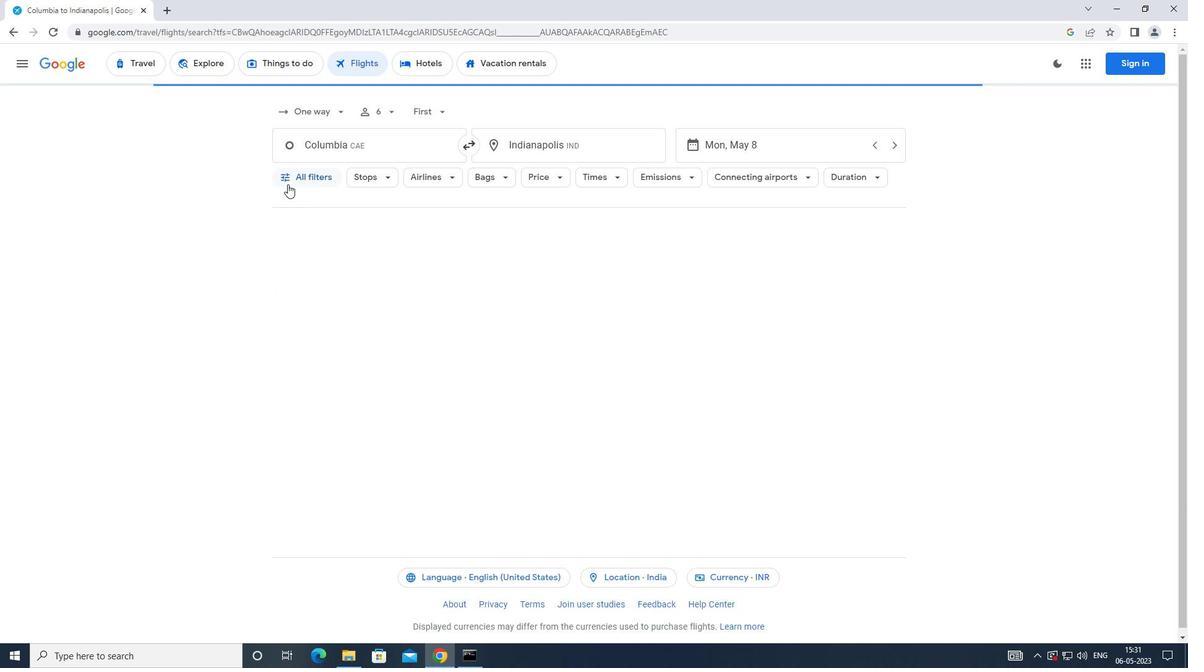 
Action: Mouse pressed left at (305, 175)
Screenshot: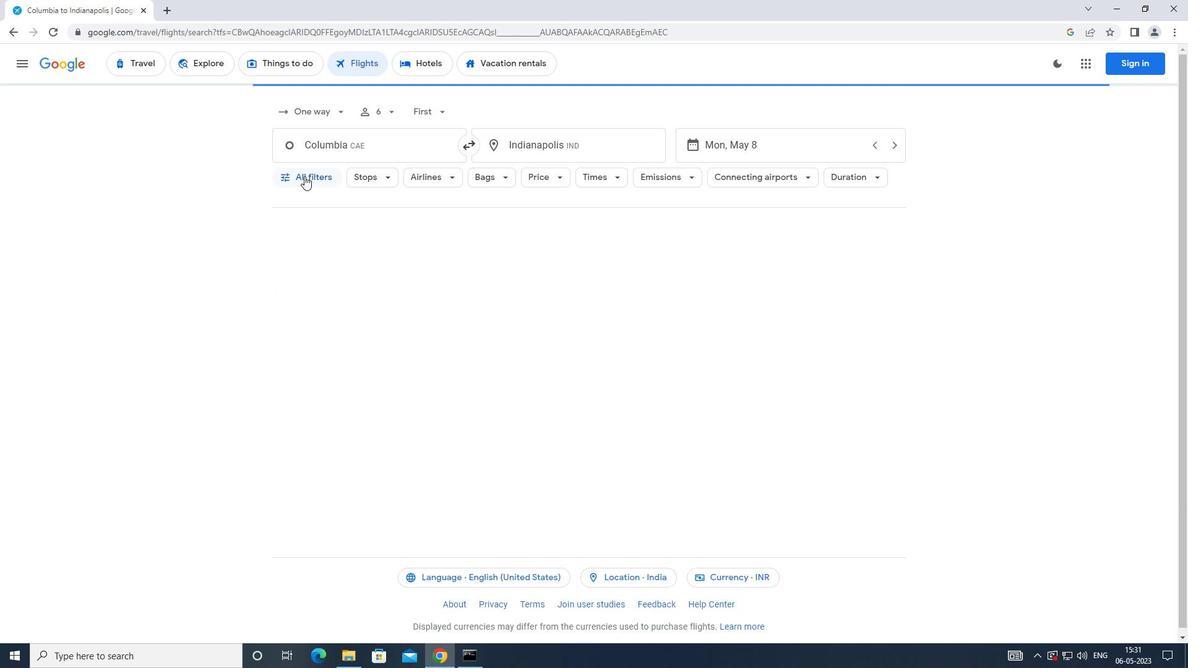 
Action: Mouse moved to (462, 445)
Screenshot: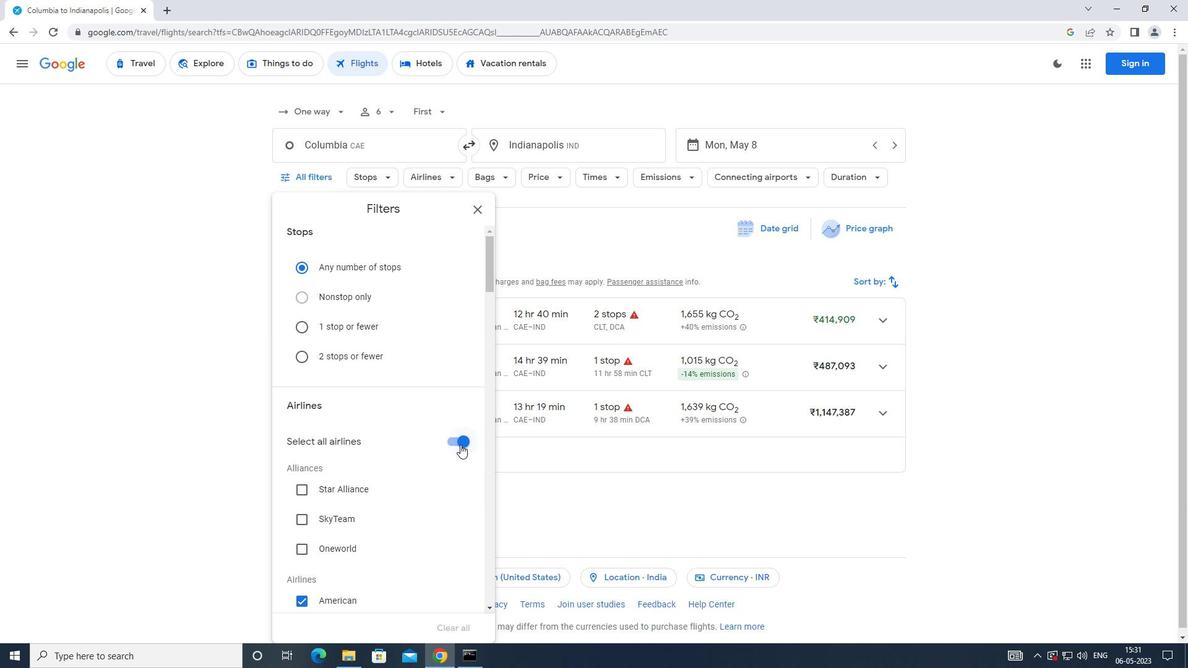 
Action: Mouse pressed left at (462, 445)
Screenshot: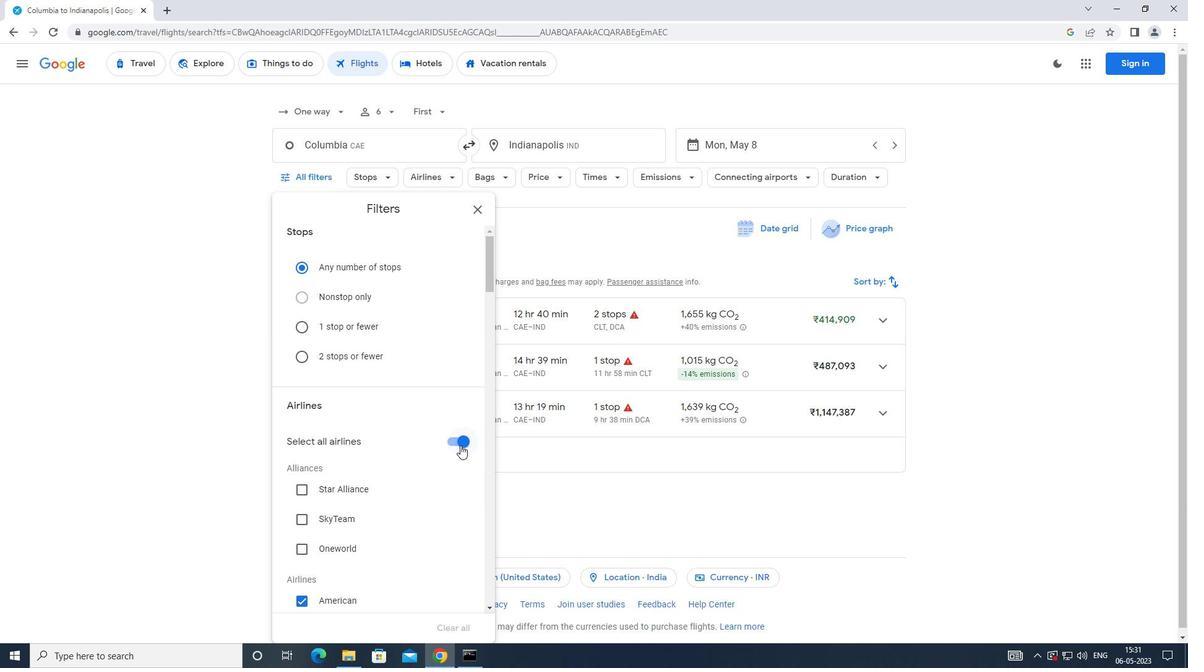 
Action: Mouse moved to (411, 425)
Screenshot: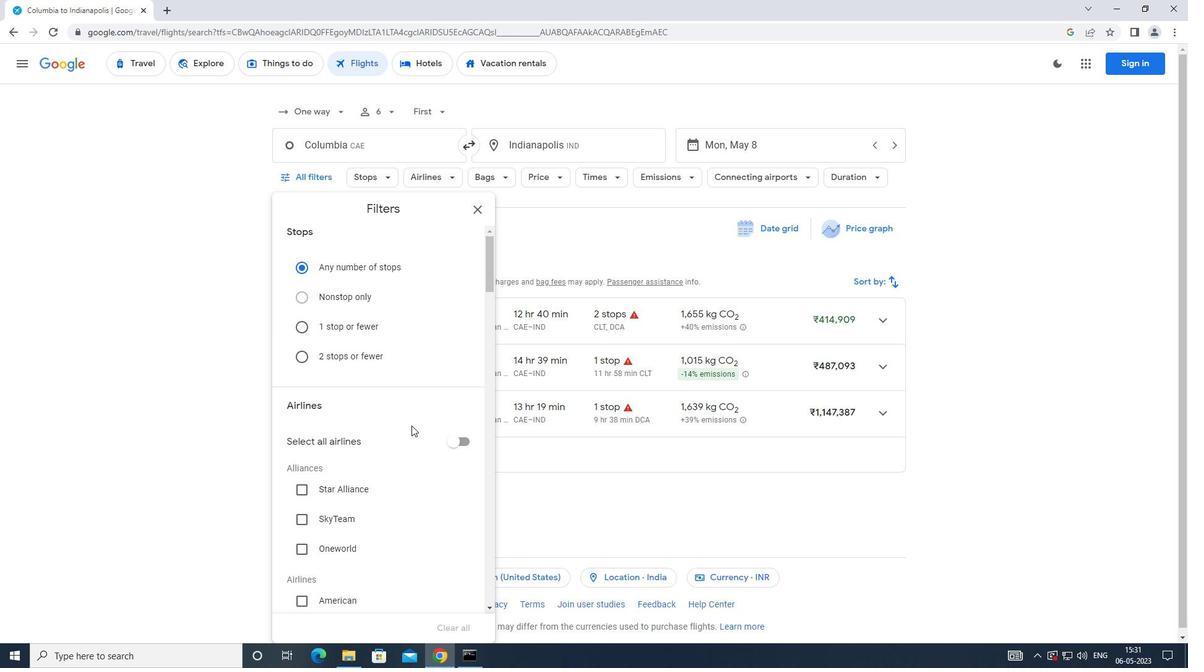 
Action: Mouse scrolled (411, 424) with delta (0, 0)
Screenshot: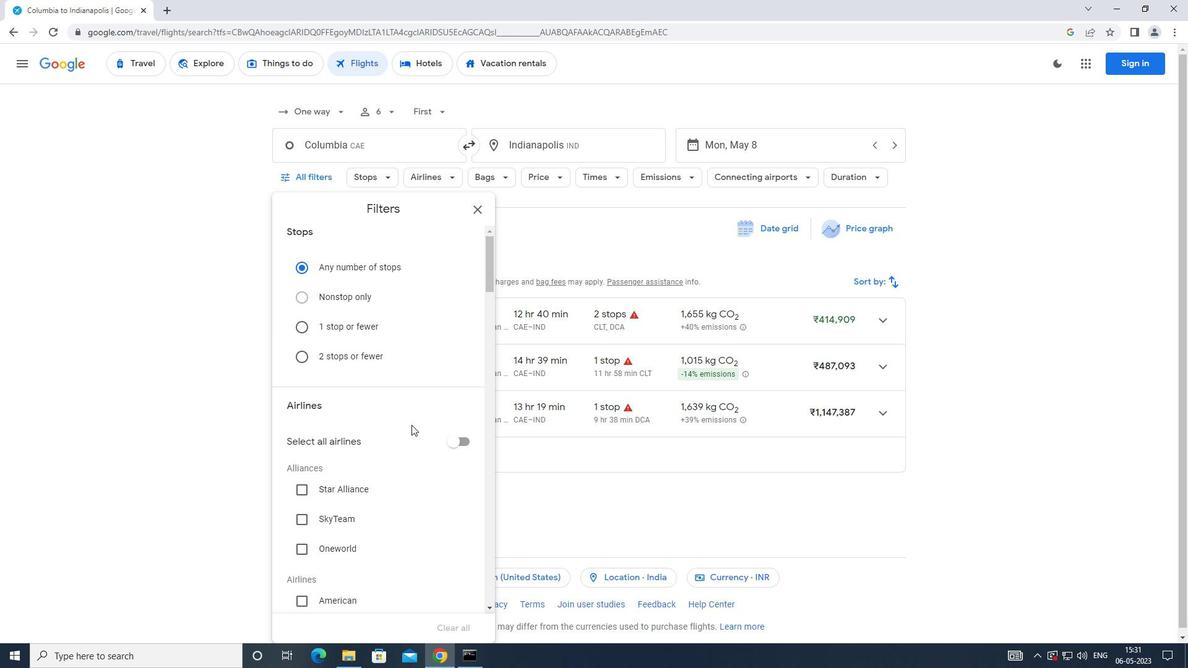 
Action: Mouse scrolled (411, 424) with delta (0, 0)
Screenshot: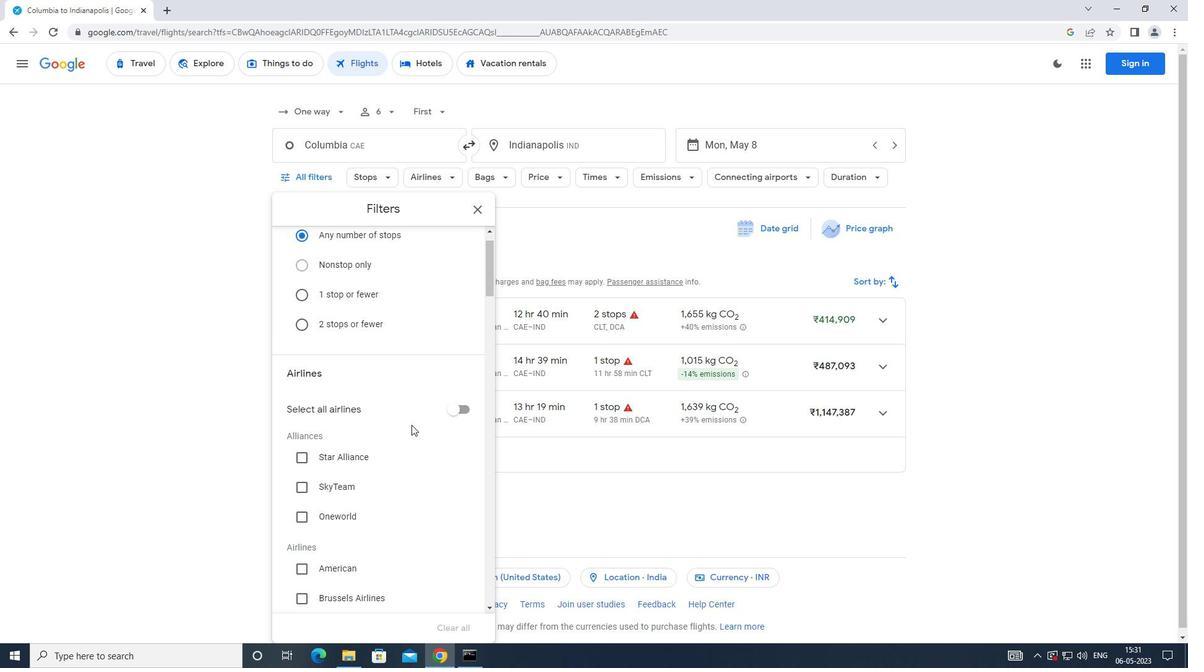 
Action: Mouse scrolled (411, 424) with delta (0, 0)
Screenshot: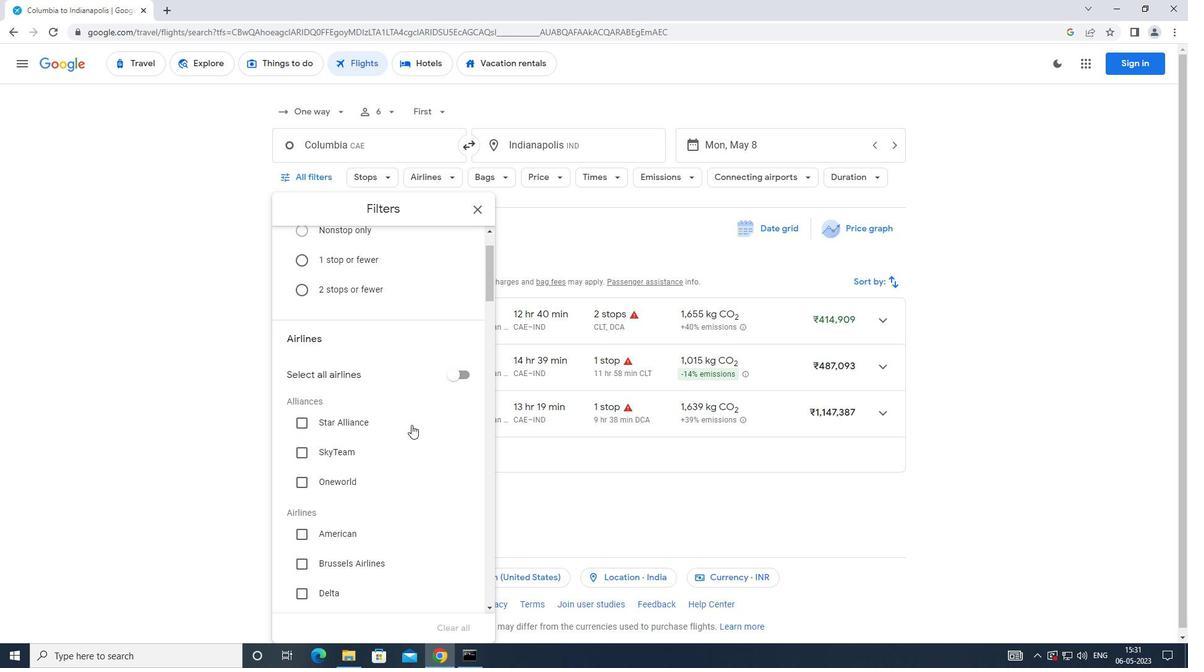 
Action: Mouse moved to (411, 424)
Screenshot: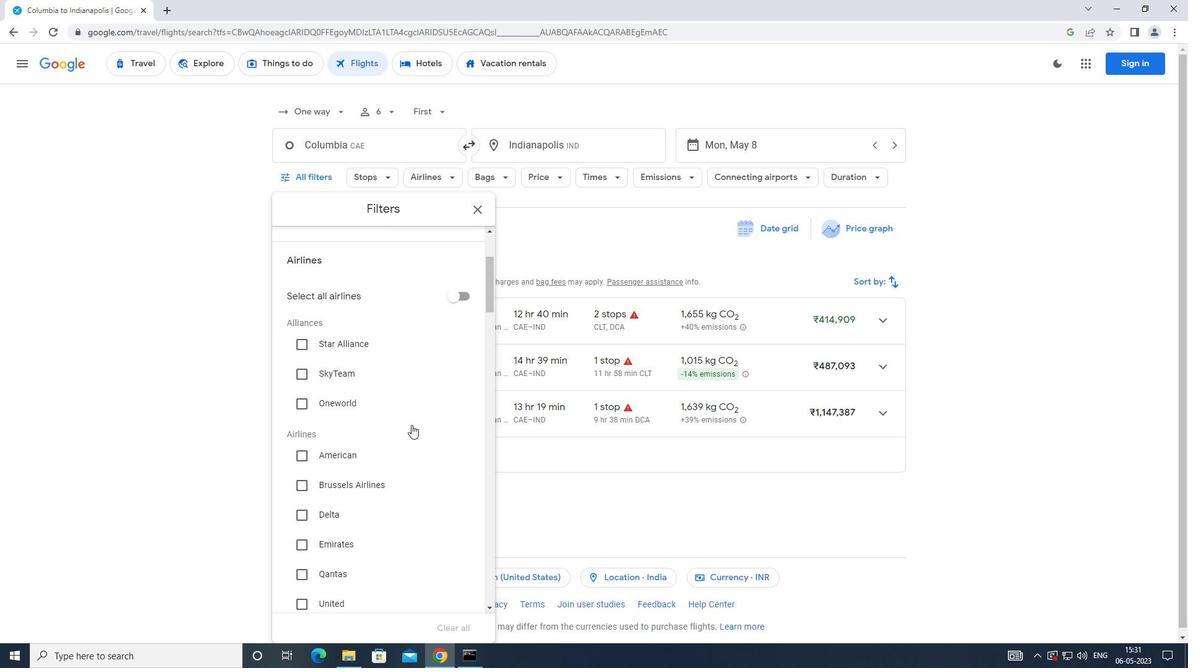 
Action: Mouse scrolled (411, 424) with delta (0, 0)
Screenshot: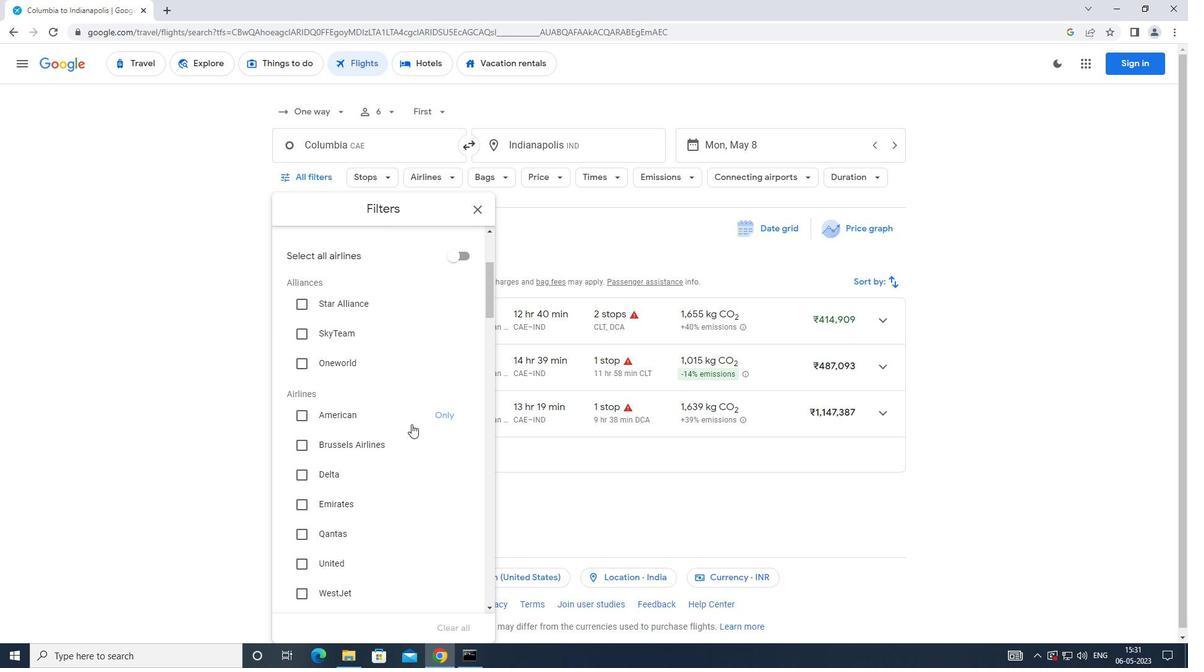 
Action: Mouse scrolled (411, 424) with delta (0, 0)
Screenshot: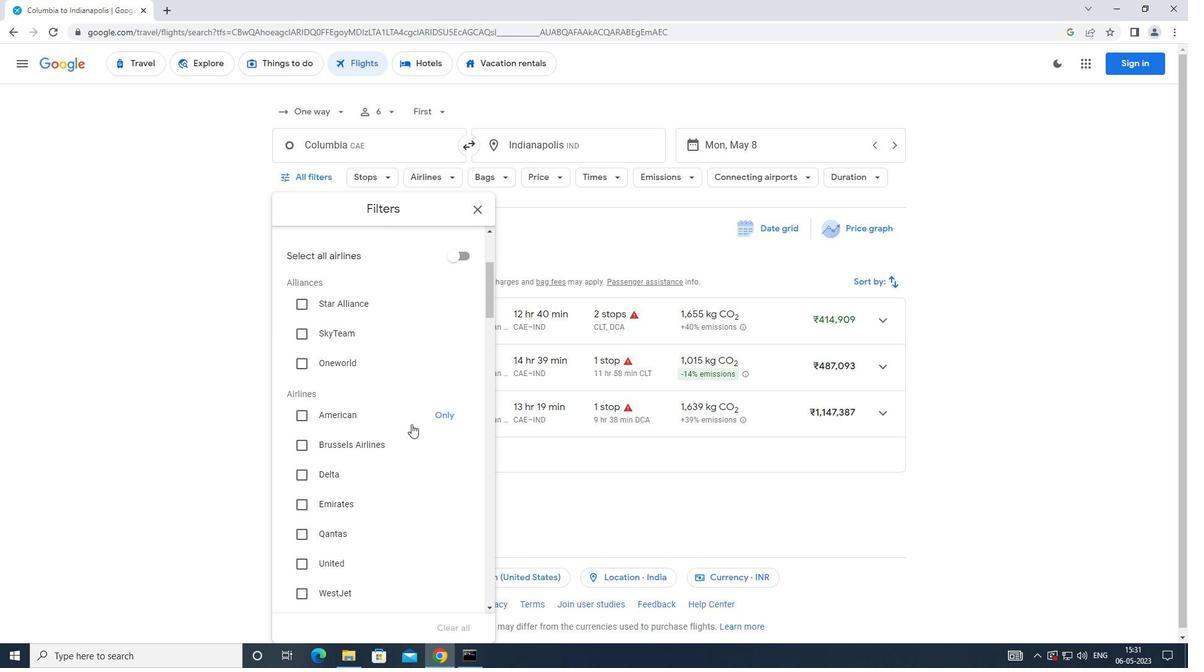 
Action: Mouse scrolled (411, 424) with delta (0, 0)
Screenshot: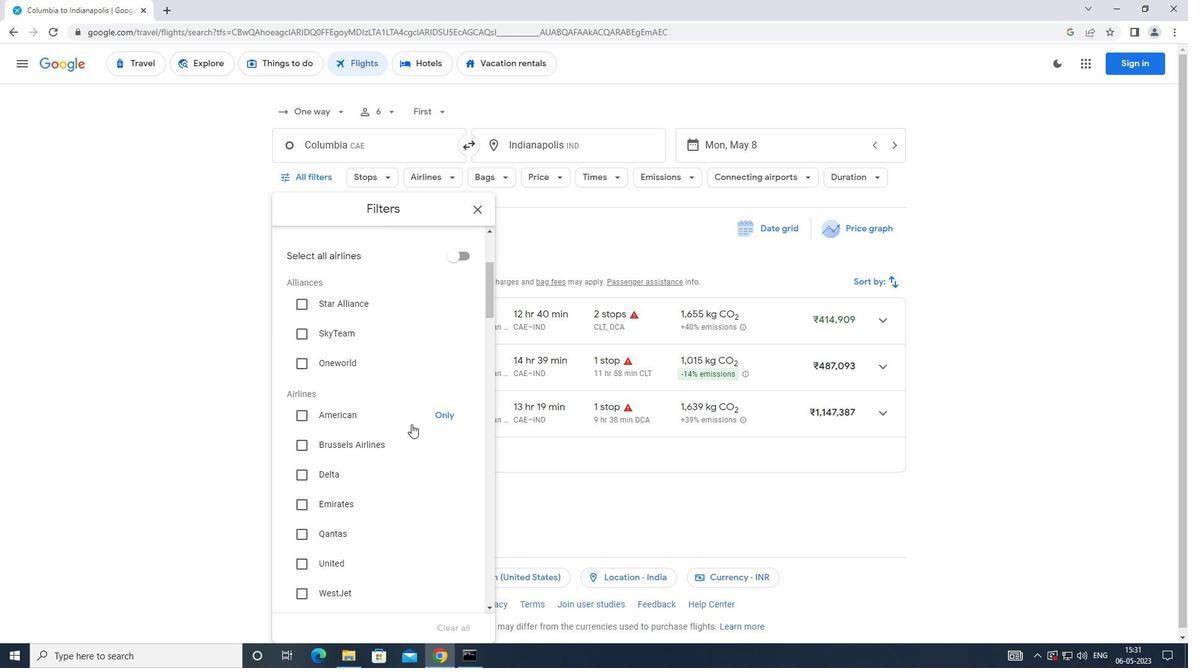 
Action: Mouse moved to (305, 320)
Screenshot: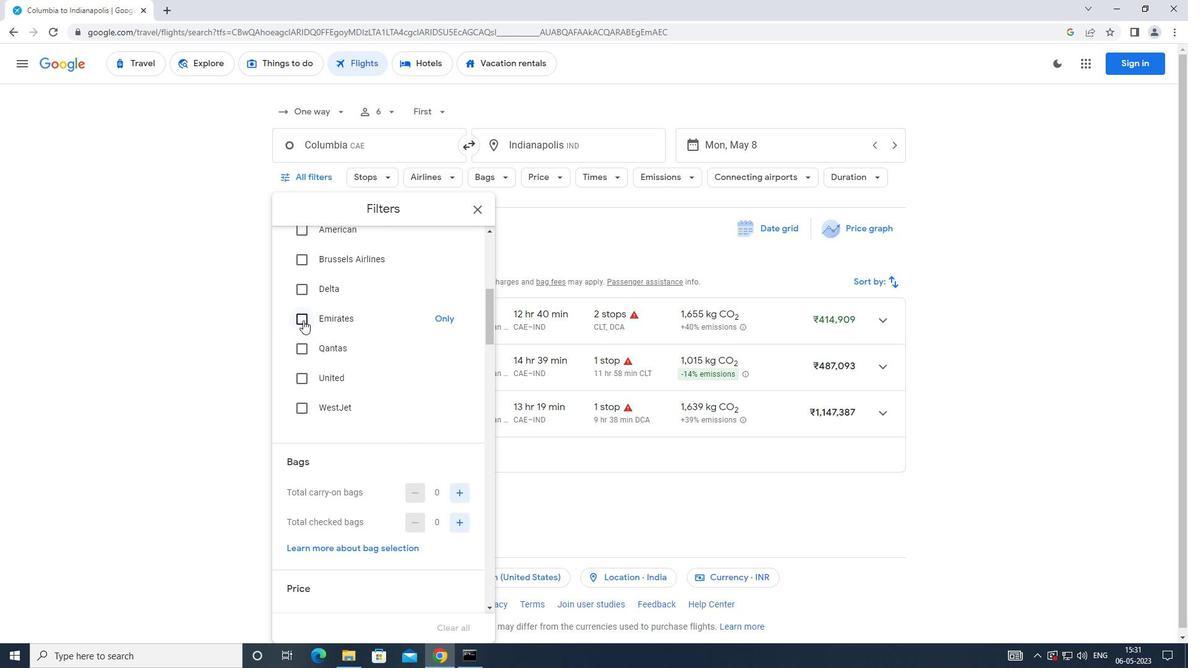 
Action: Mouse pressed left at (305, 320)
Screenshot: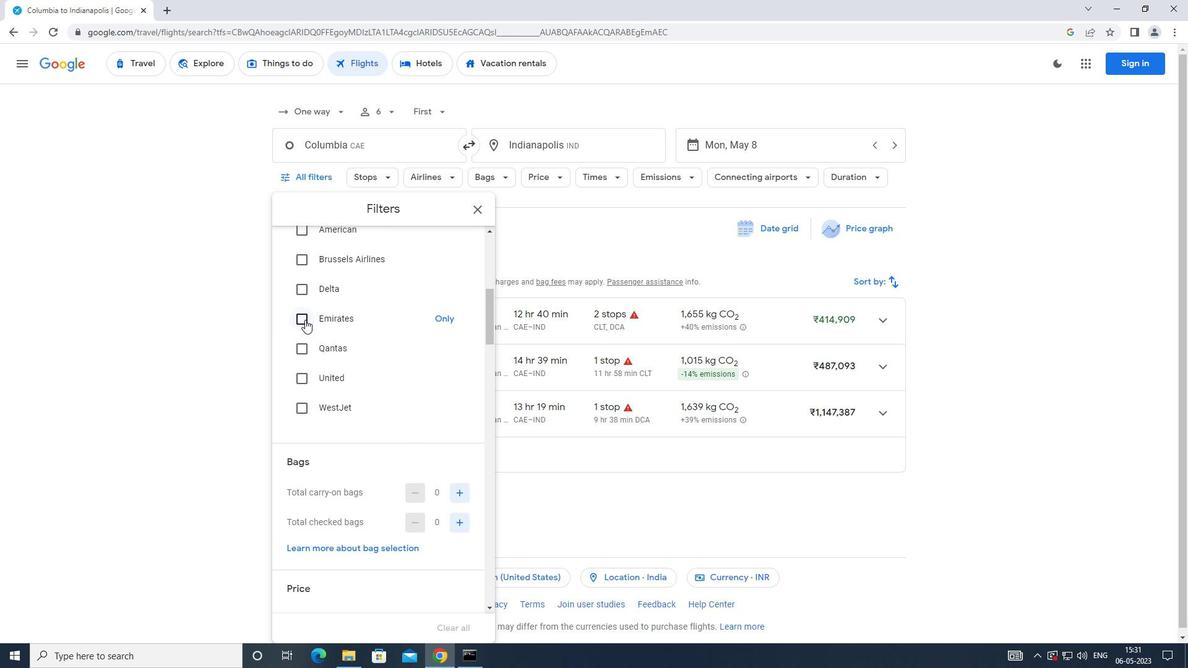 
Action: Mouse moved to (396, 390)
Screenshot: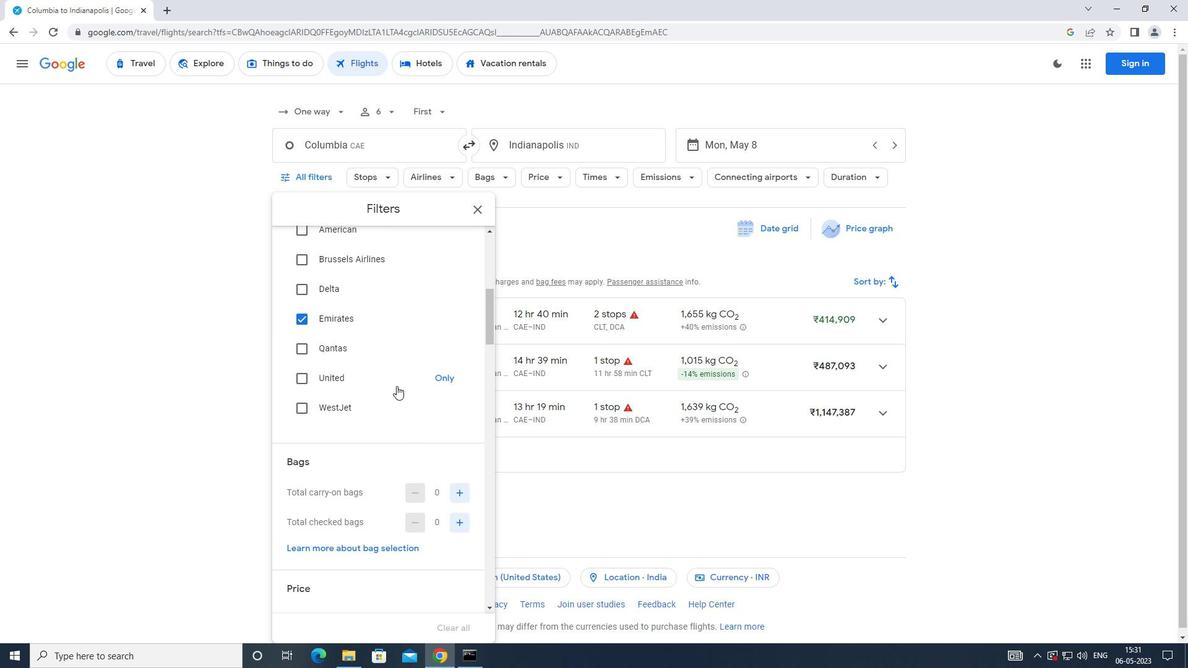 
Action: Mouse scrolled (396, 389) with delta (0, 0)
Screenshot: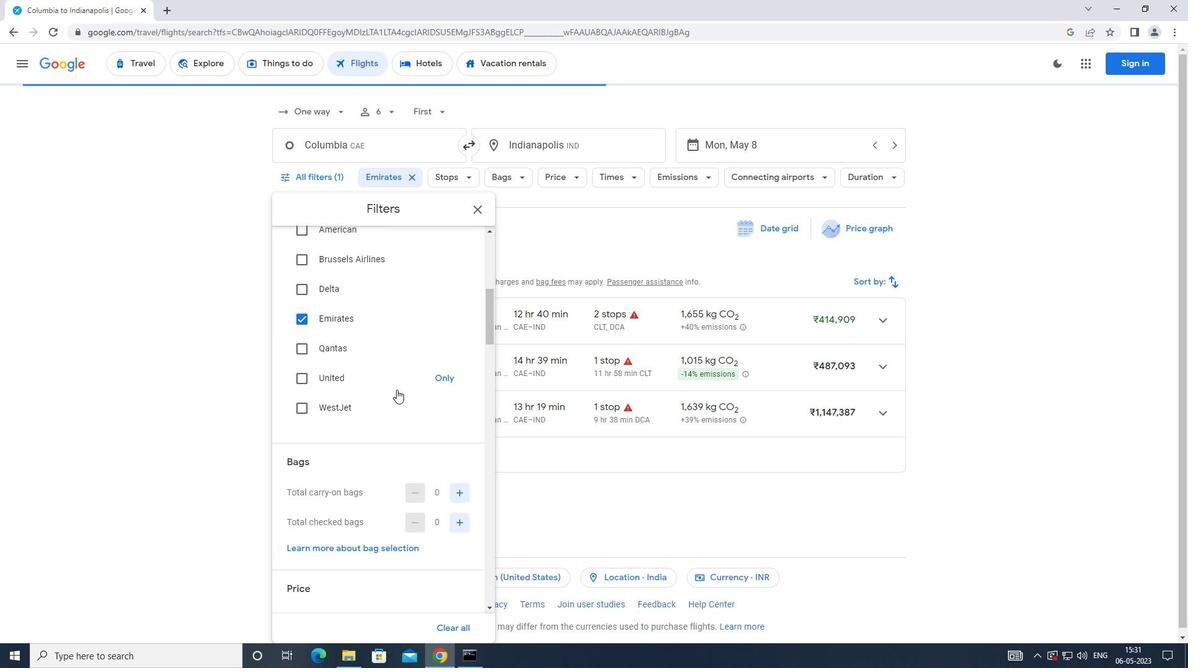 
Action: Mouse scrolled (396, 389) with delta (0, 0)
Screenshot: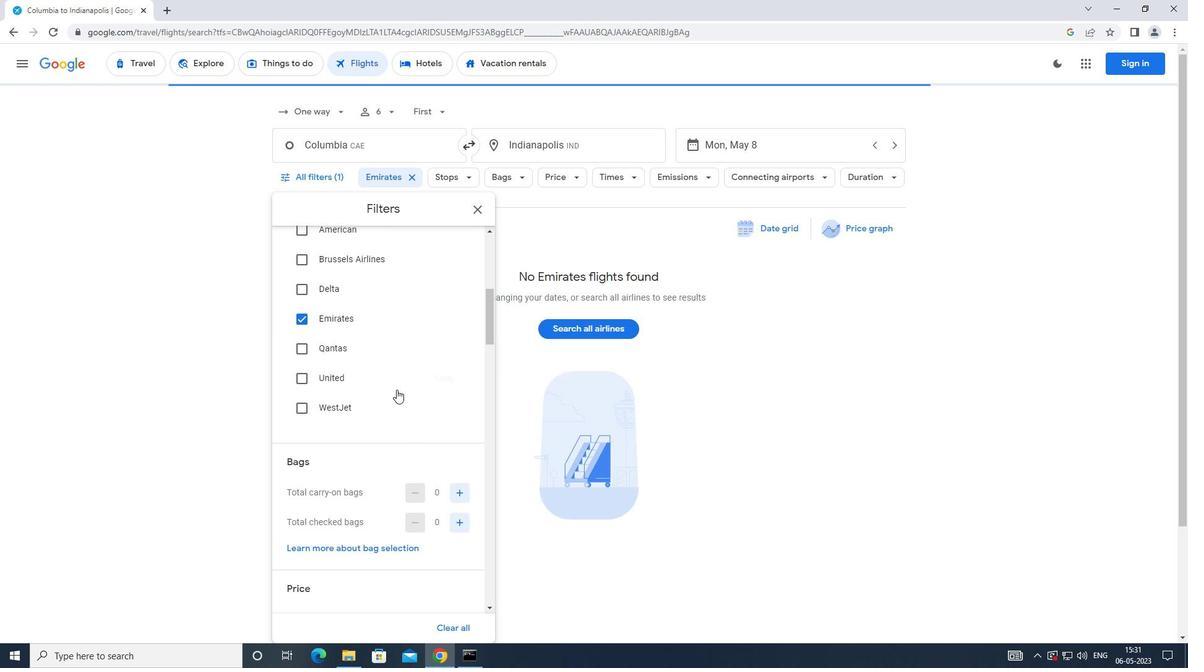 
Action: Mouse scrolled (396, 389) with delta (0, 0)
Screenshot: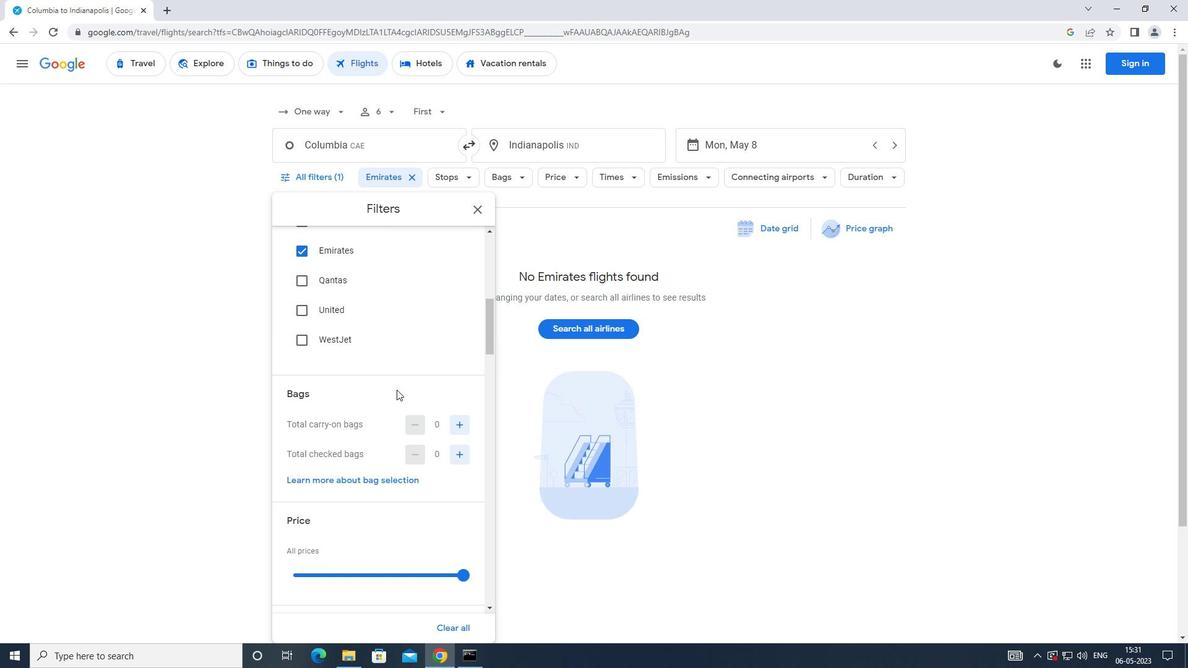 
Action: Mouse moved to (452, 340)
Screenshot: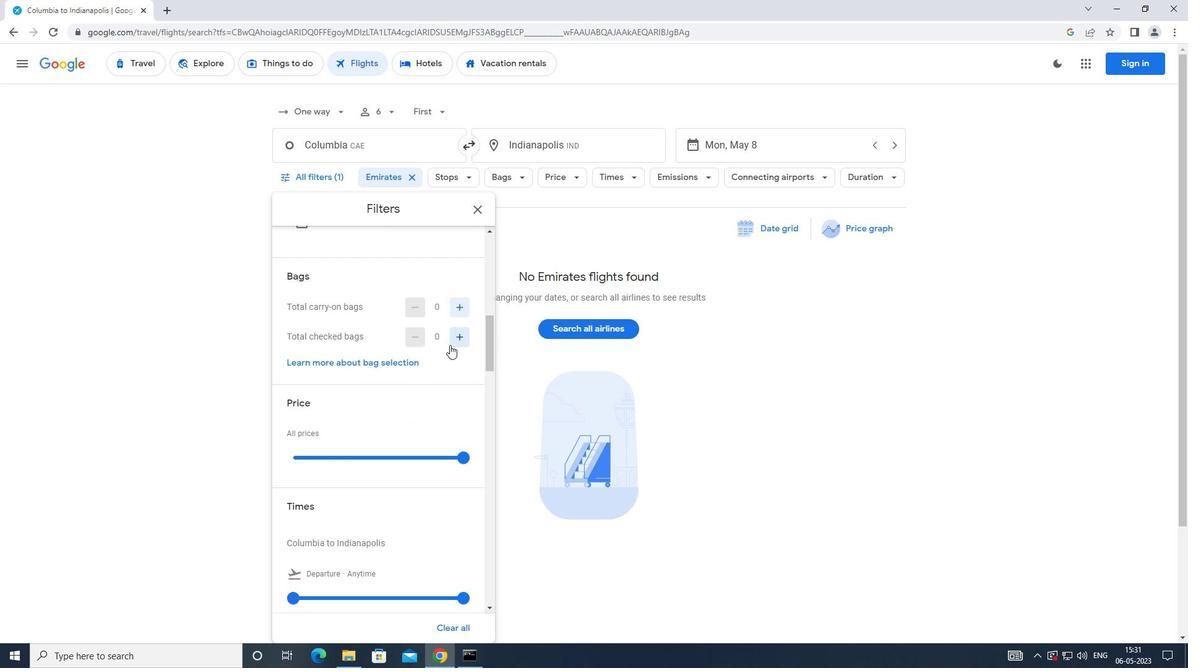 
Action: Mouse pressed left at (452, 340)
Screenshot: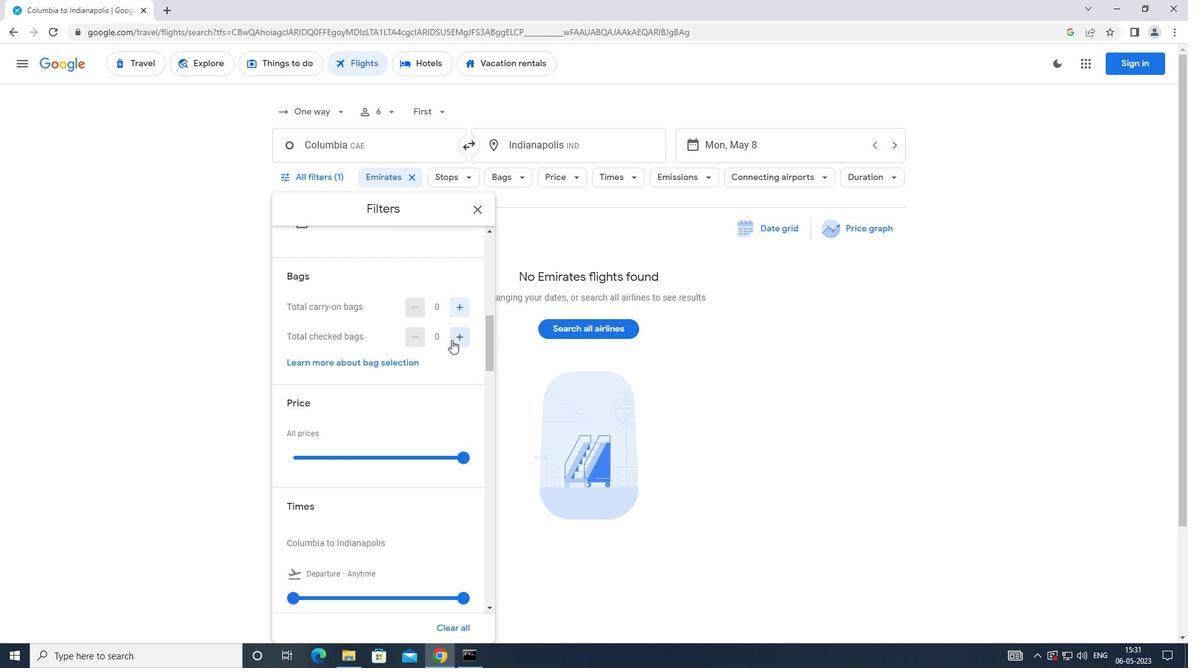 
Action: Mouse pressed left at (452, 340)
Screenshot: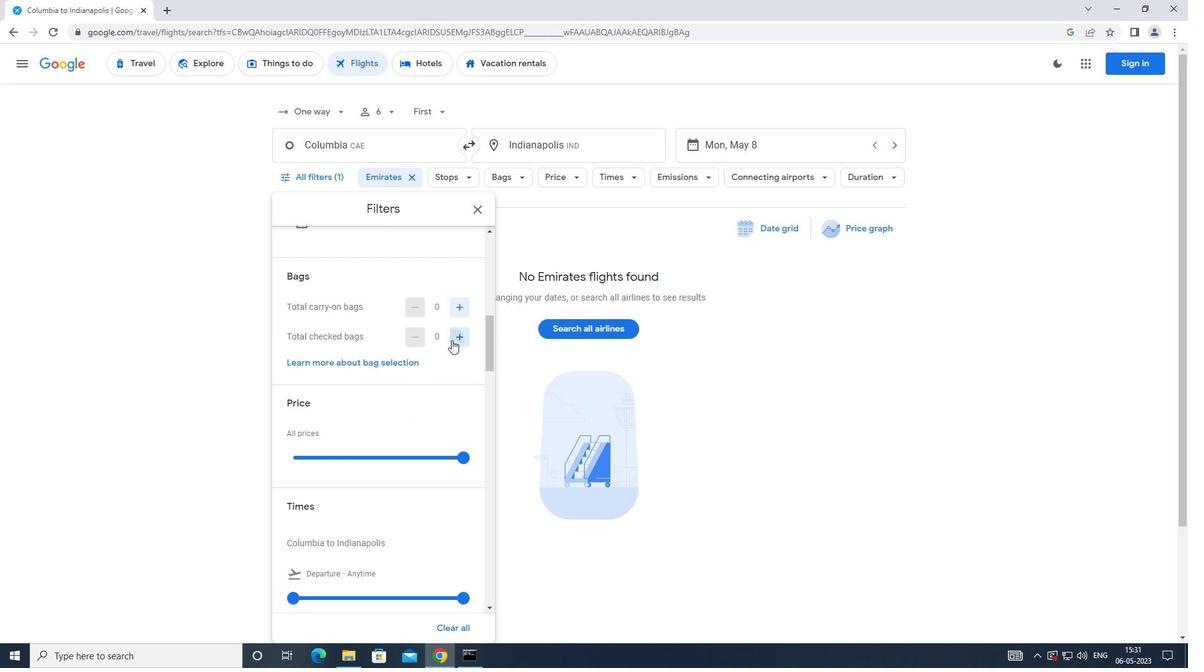 
Action: Mouse moved to (452, 340)
Screenshot: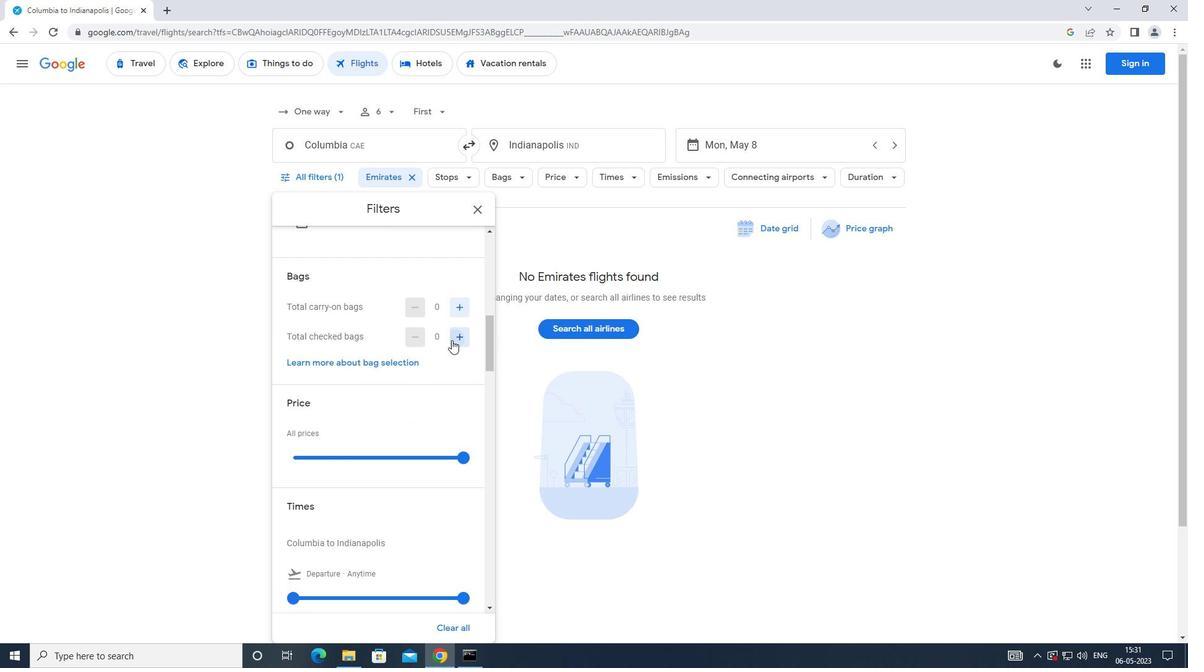
Action: Mouse pressed left at (452, 340)
Screenshot: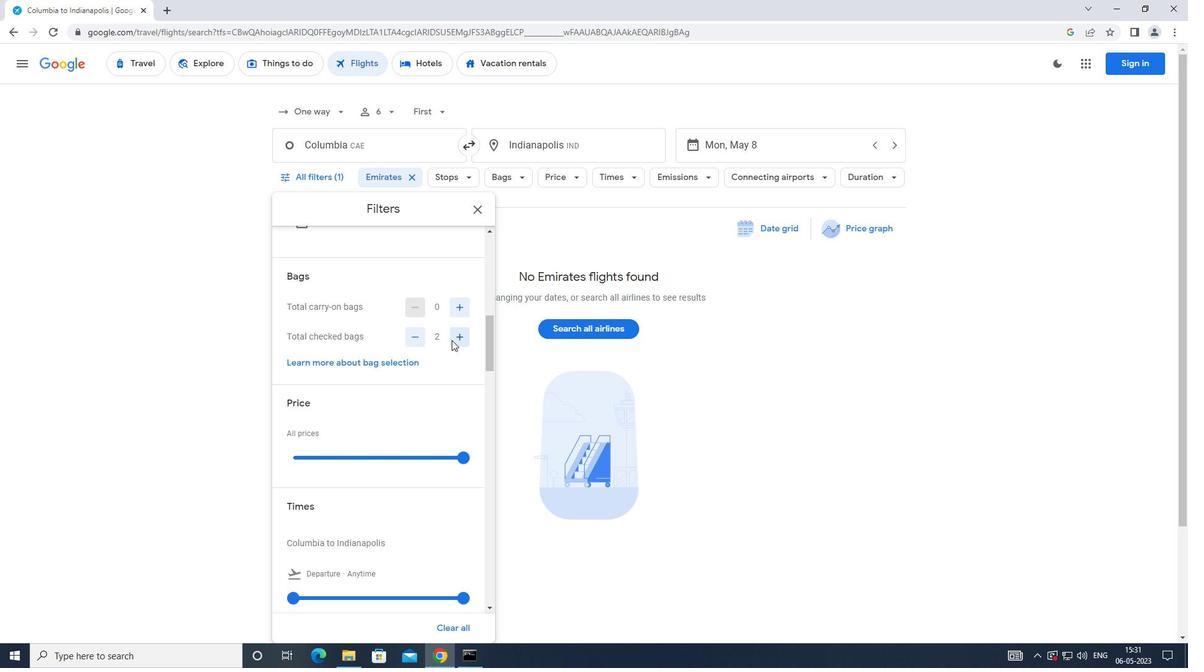 
Action: Mouse pressed left at (452, 340)
Screenshot: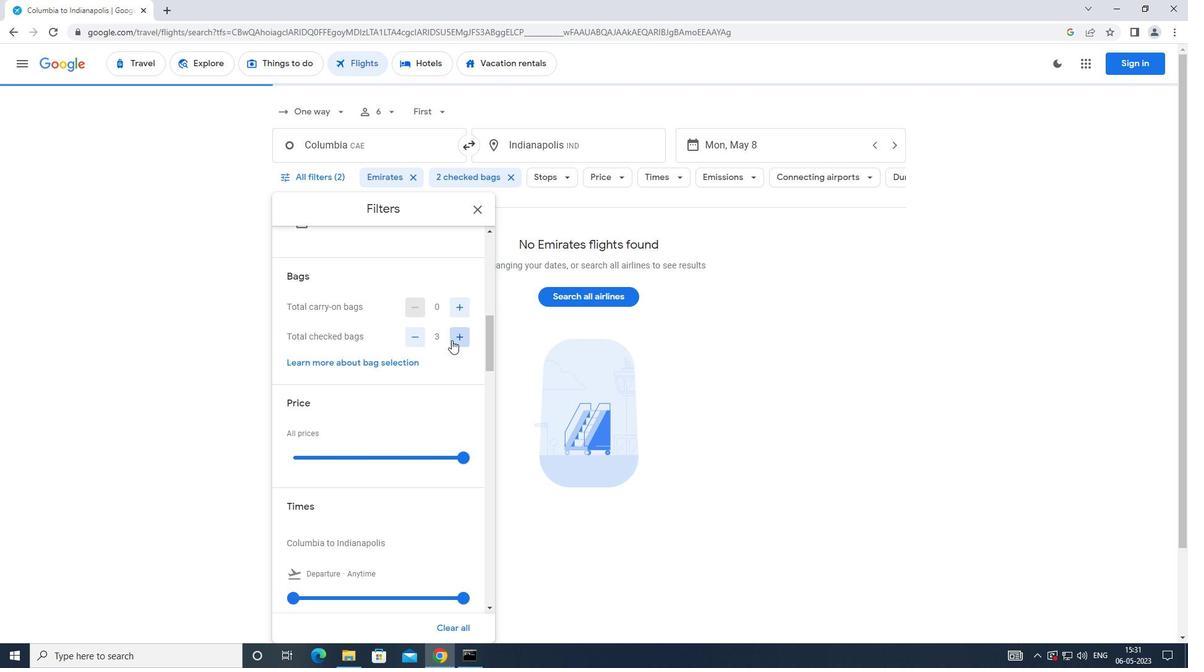
Action: Mouse pressed left at (452, 340)
Screenshot: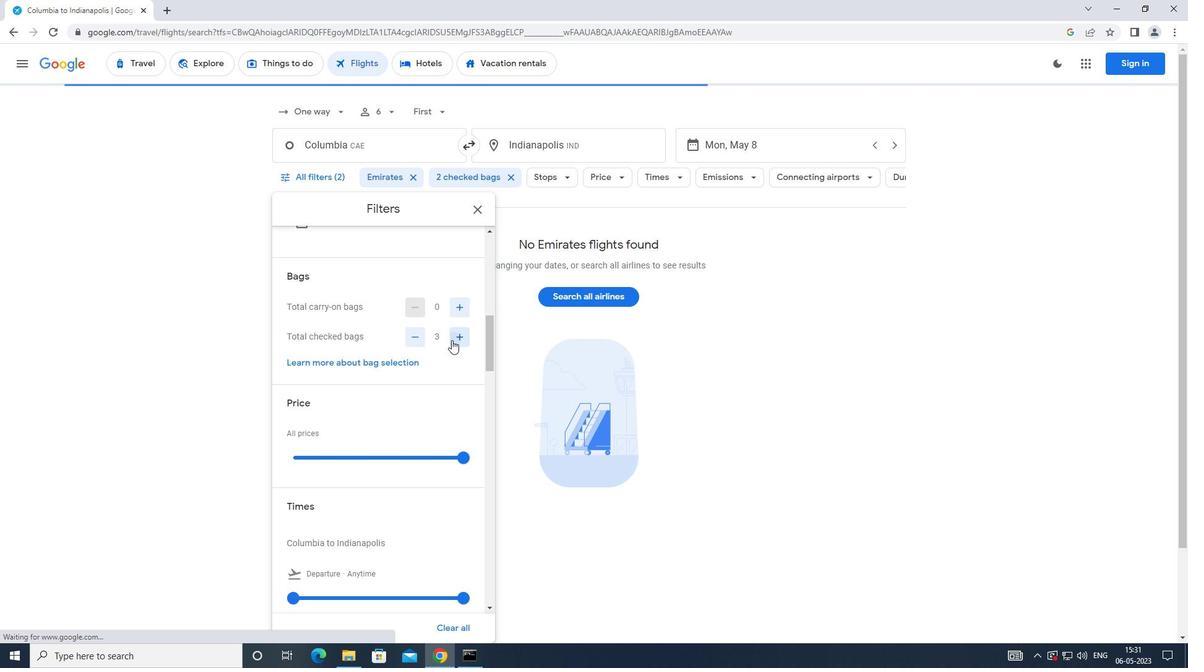 
Action: Mouse pressed left at (452, 340)
Screenshot: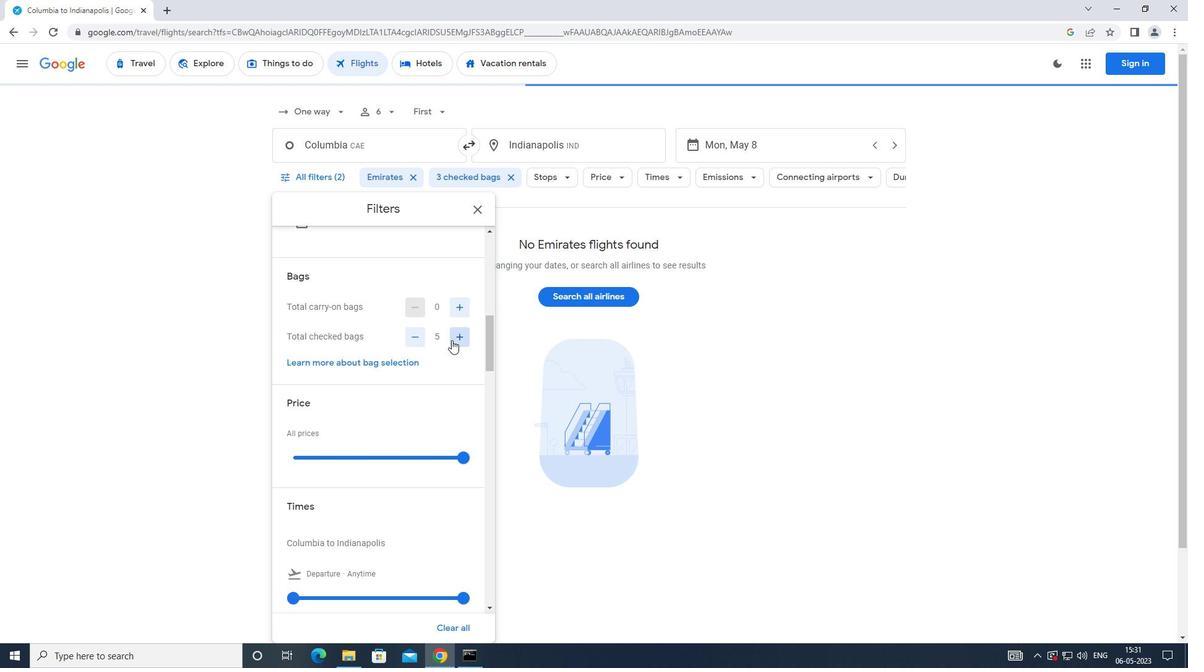 
Action: Mouse pressed left at (452, 340)
Screenshot: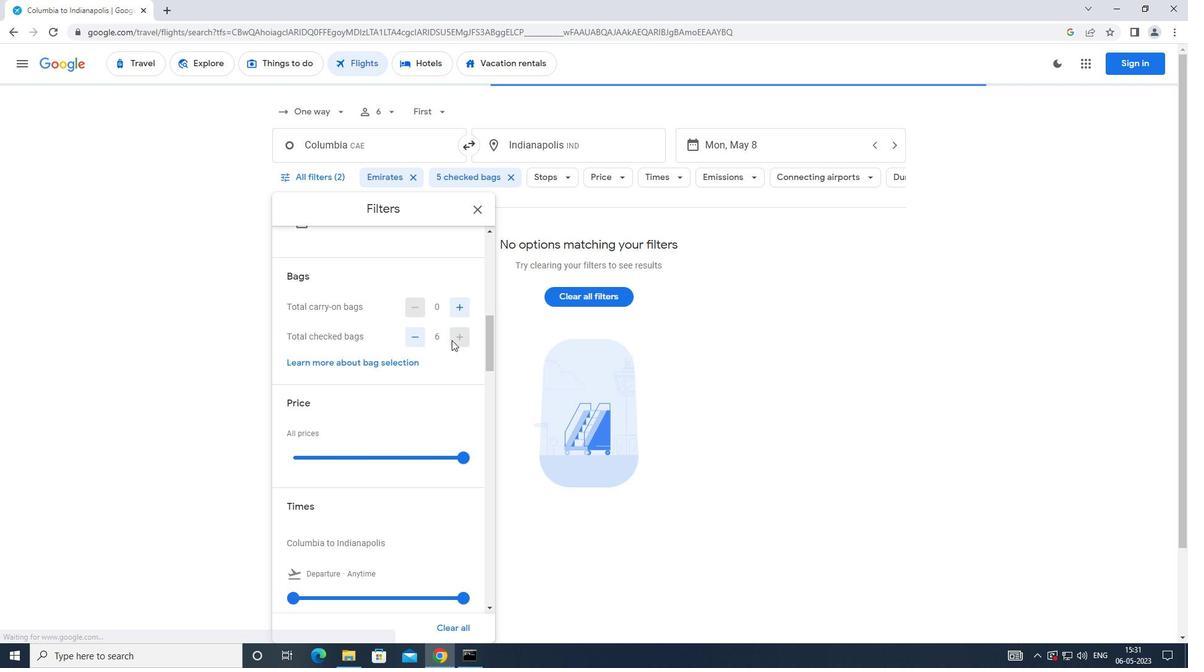
Action: Mouse moved to (428, 375)
Screenshot: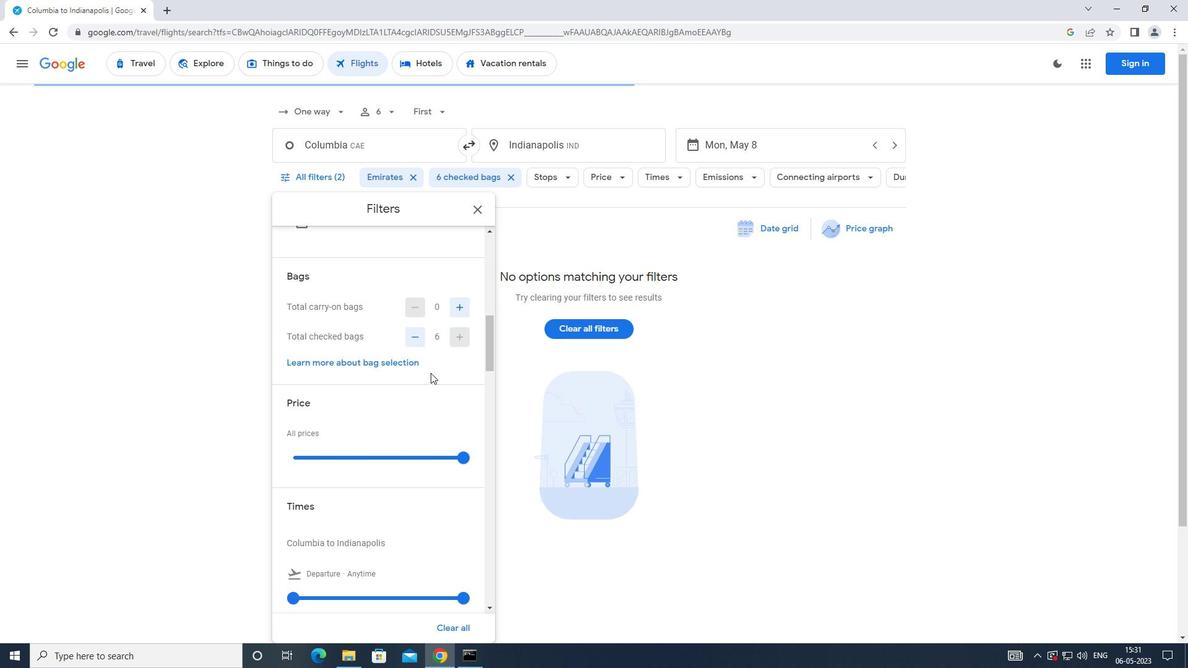 
Action: Mouse scrolled (428, 374) with delta (0, 0)
Screenshot: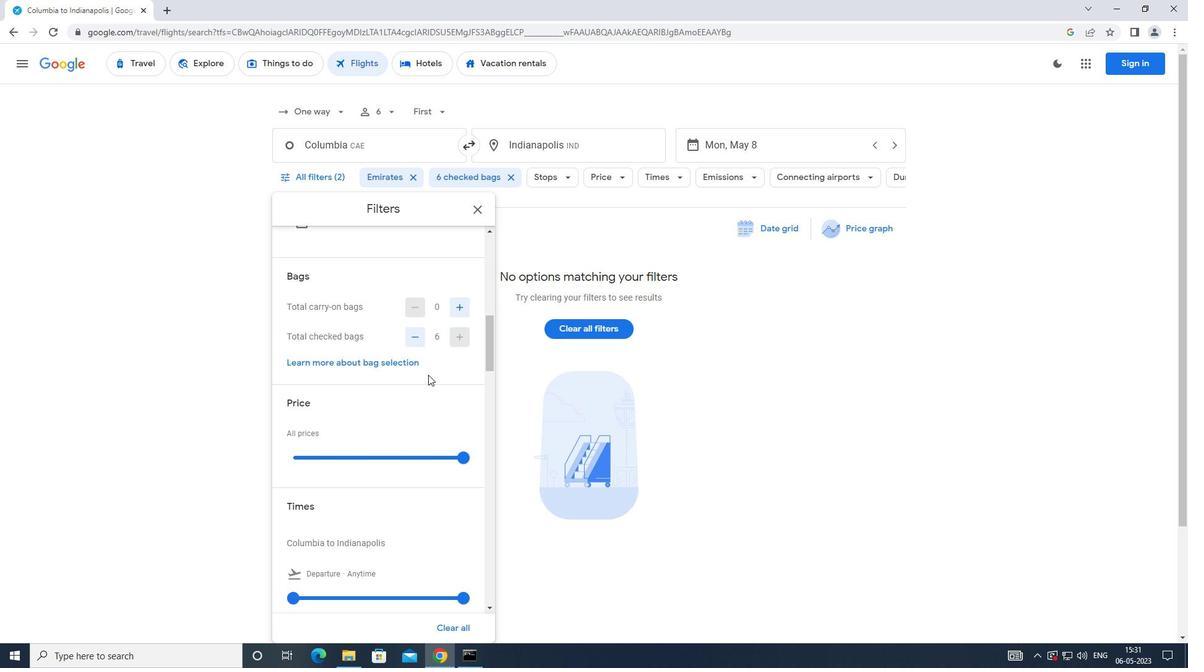 
Action: Mouse scrolled (428, 374) with delta (0, 0)
Screenshot: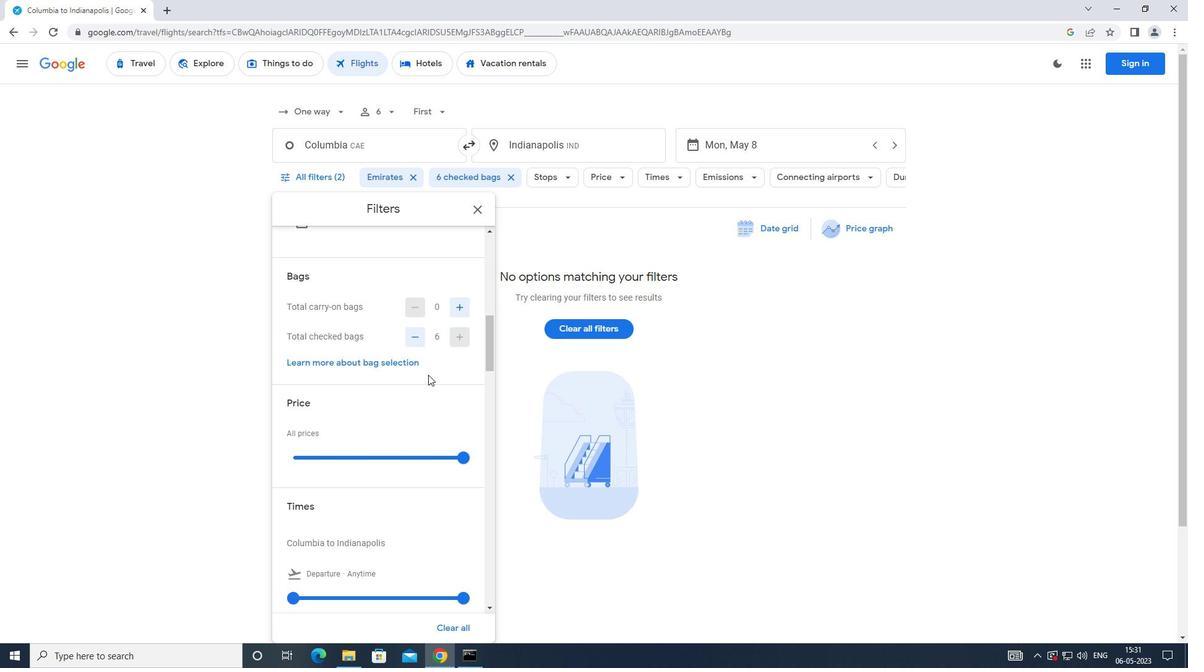 
Action: Mouse scrolled (428, 374) with delta (0, 0)
Screenshot: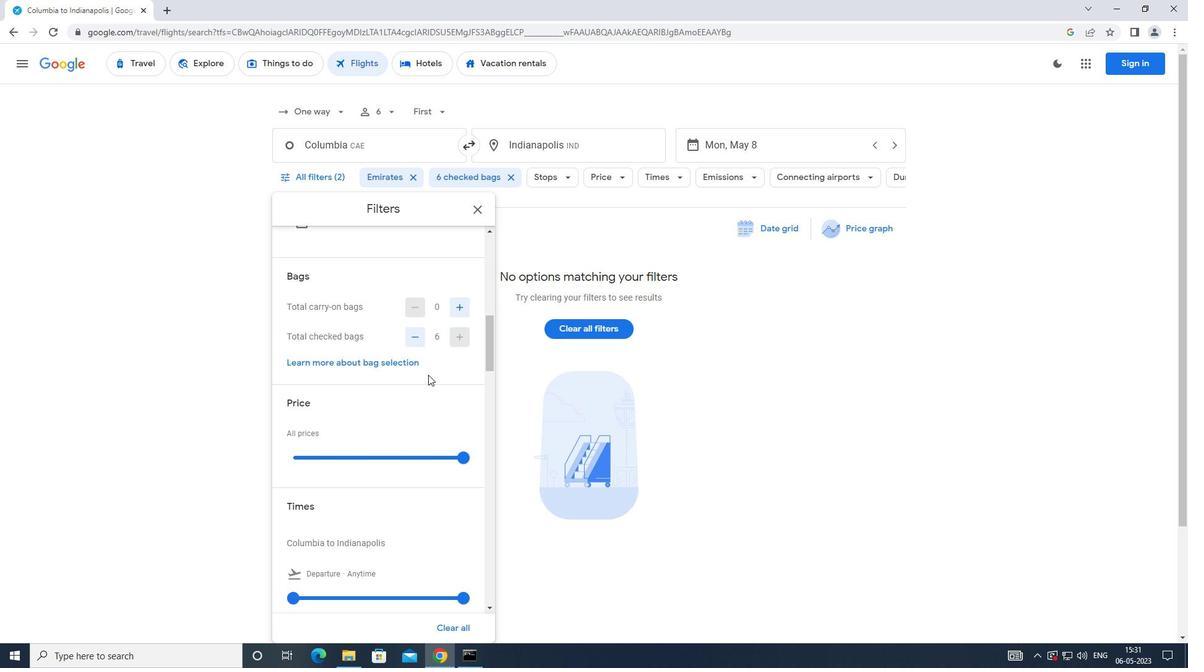 
Action: Mouse moved to (447, 276)
Screenshot: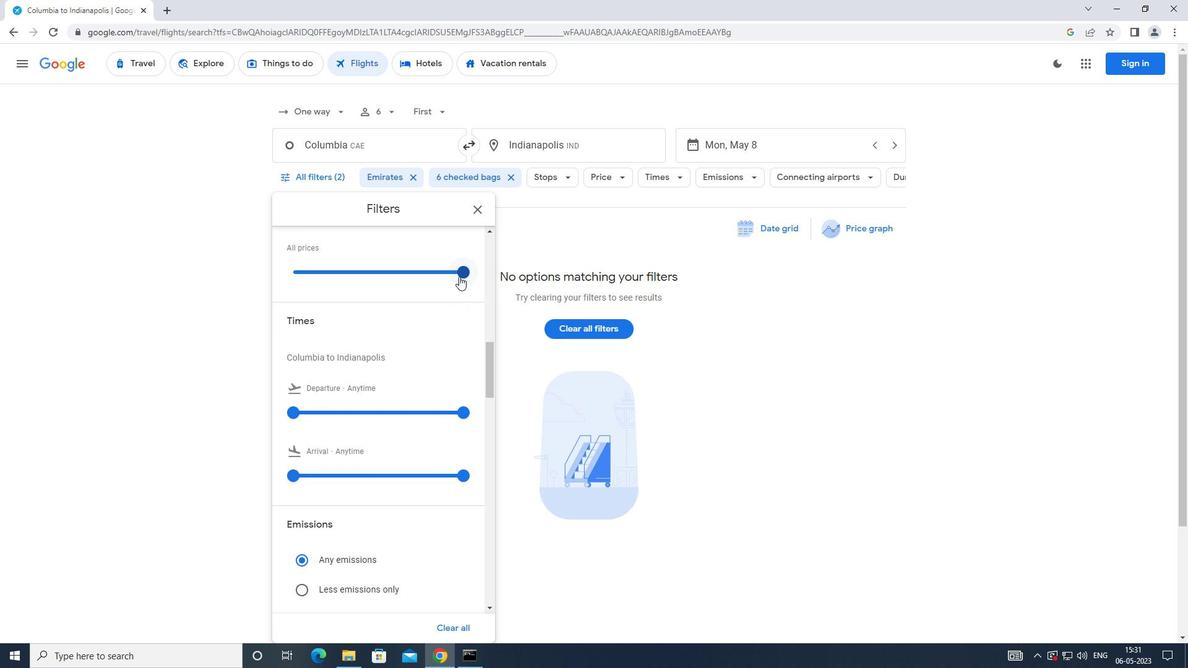 
Action: Mouse pressed left at (447, 276)
Screenshot: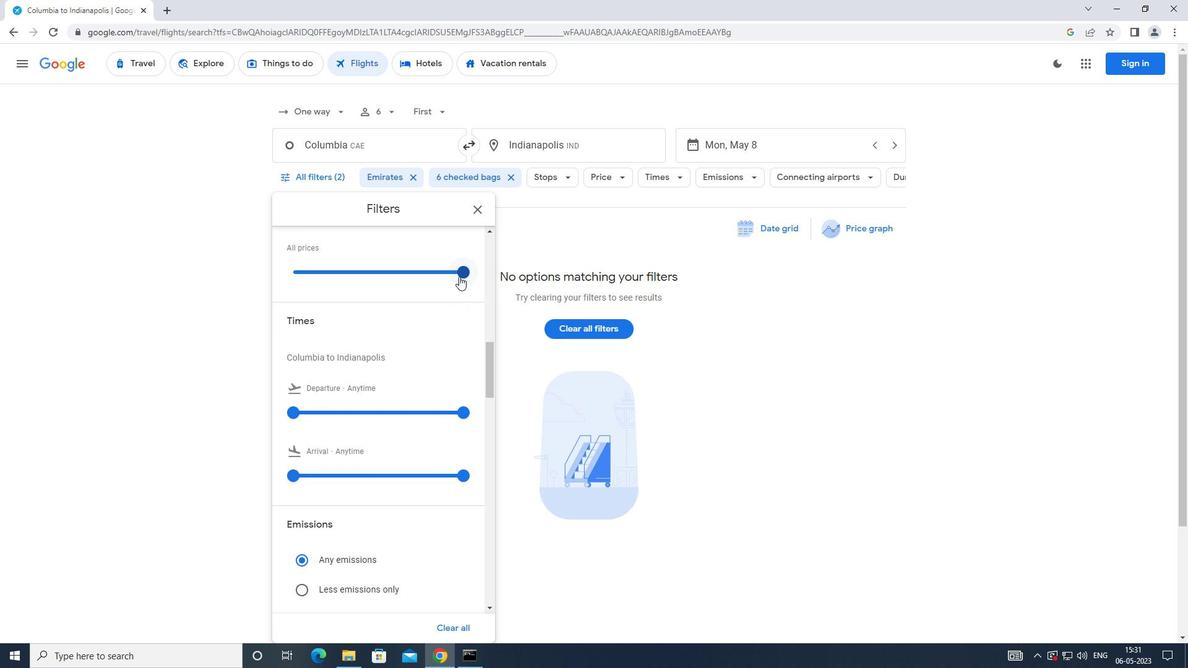 
Action: Mouse moved to (290, 410)
Screenshot: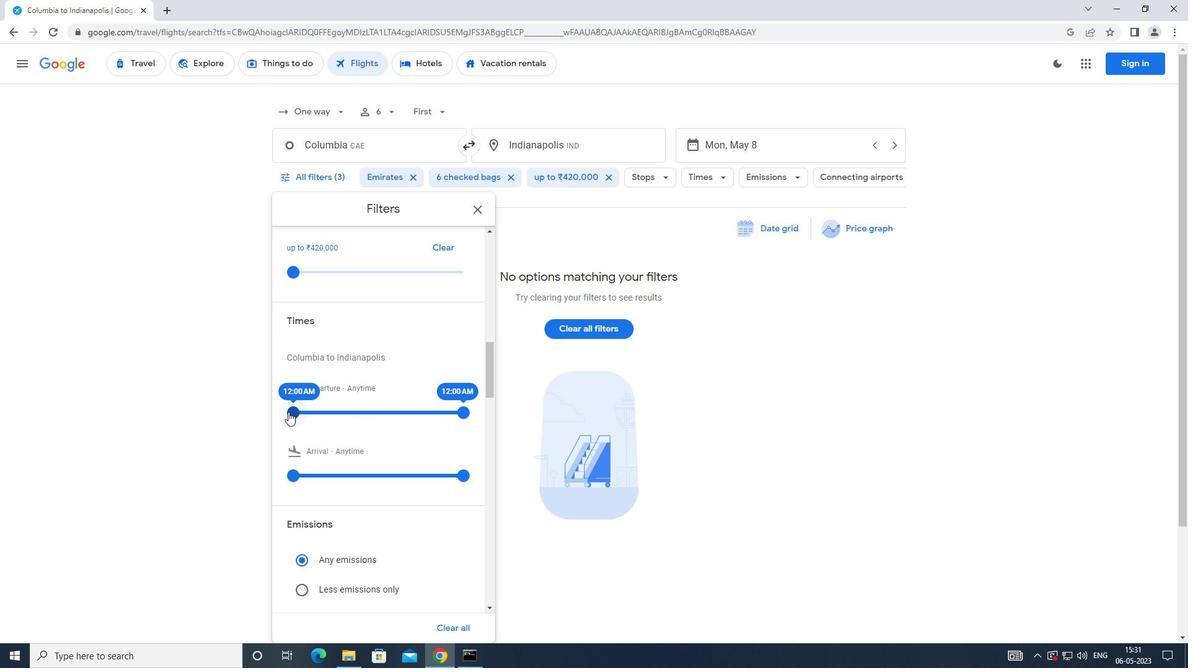 
Action: Mouse pressed left at (290, 410)
Screenshot: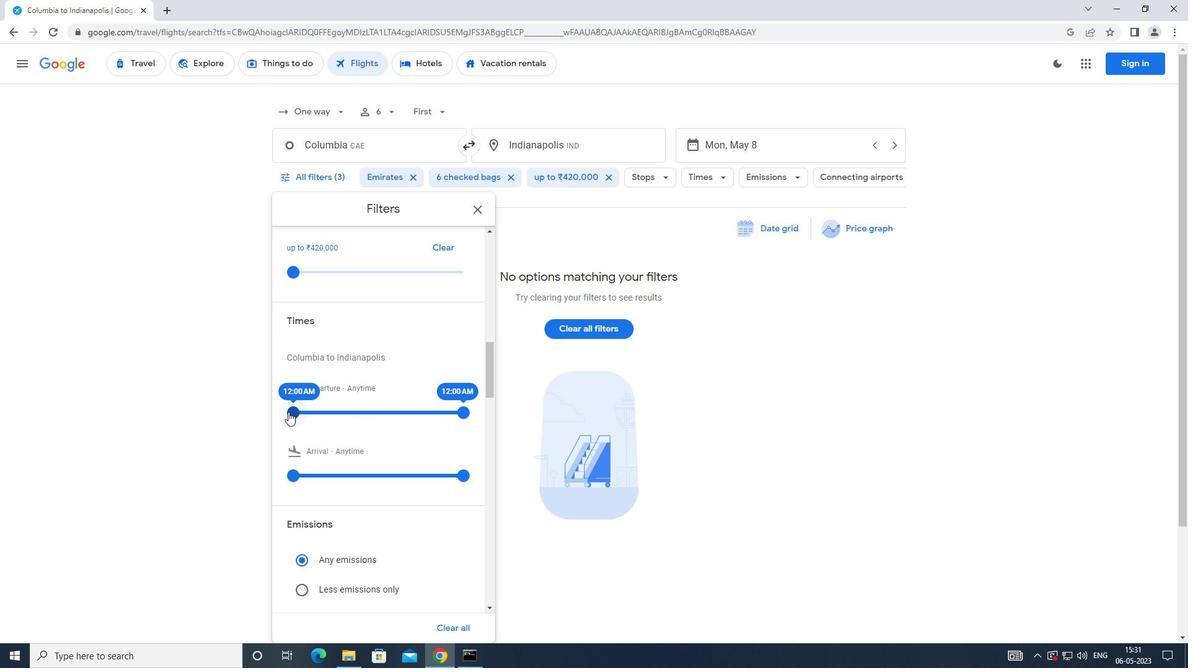 
Action: Mouse moved to (465, 416)
Screenshot: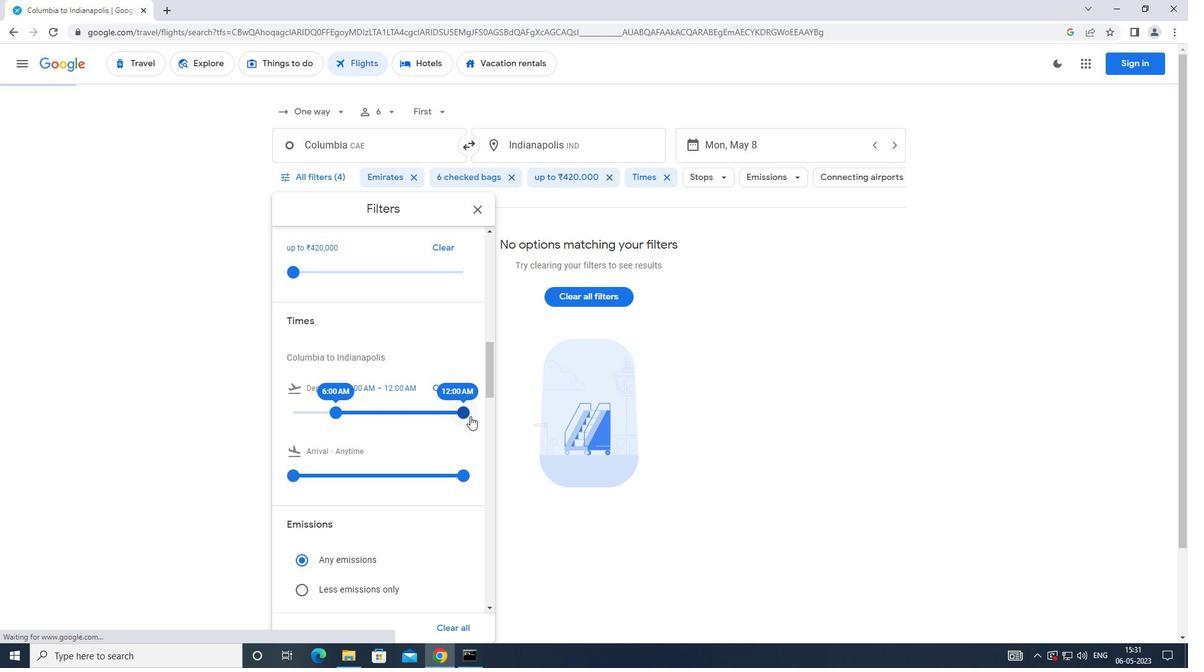 
Action: Mouse pressed left at (465, 416)
Screenshot: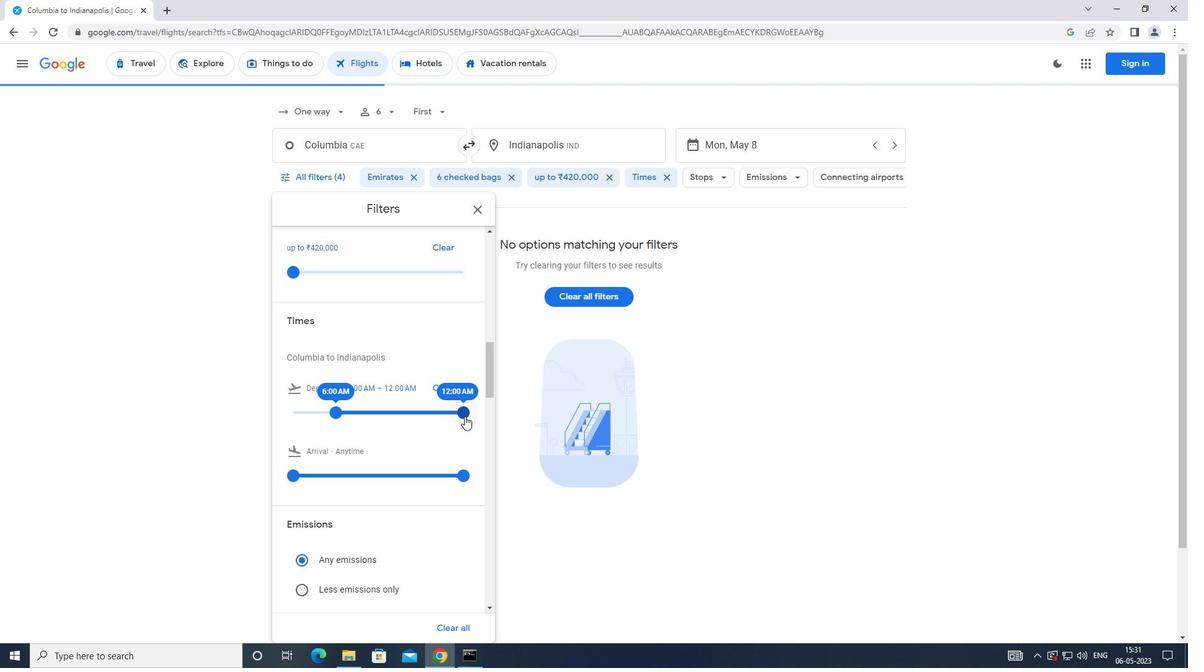 
Action: Mouse moved to (483, 210)
Screenshot: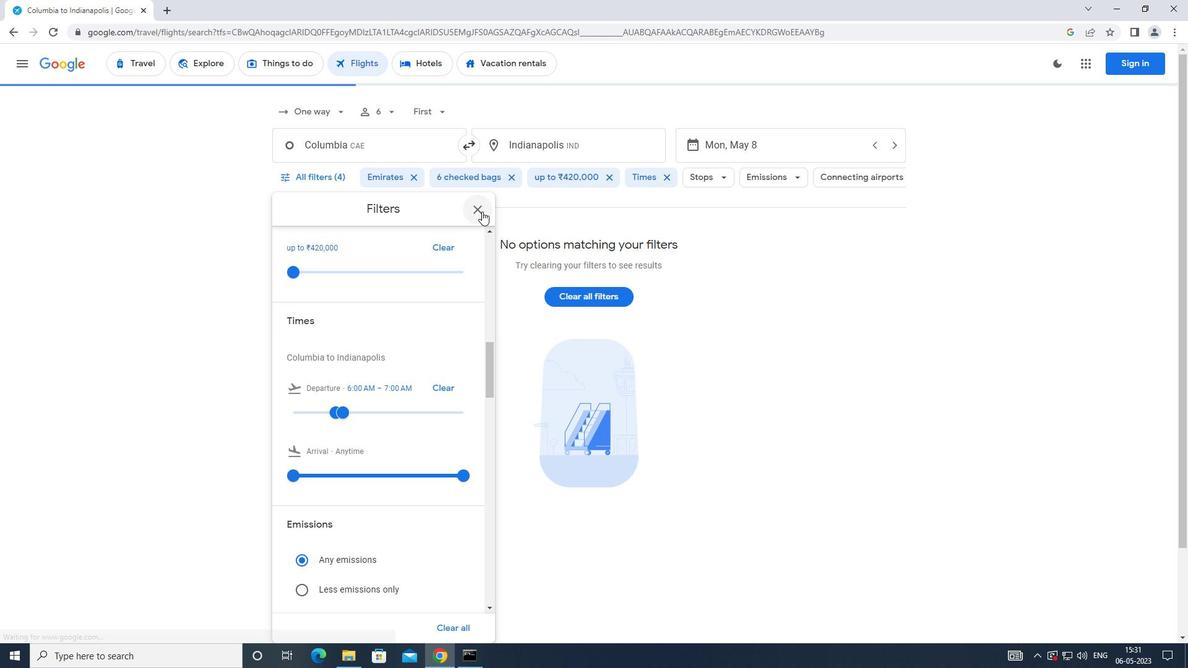 
Action: Mouse pressed left at (483, 210)
Screenshot: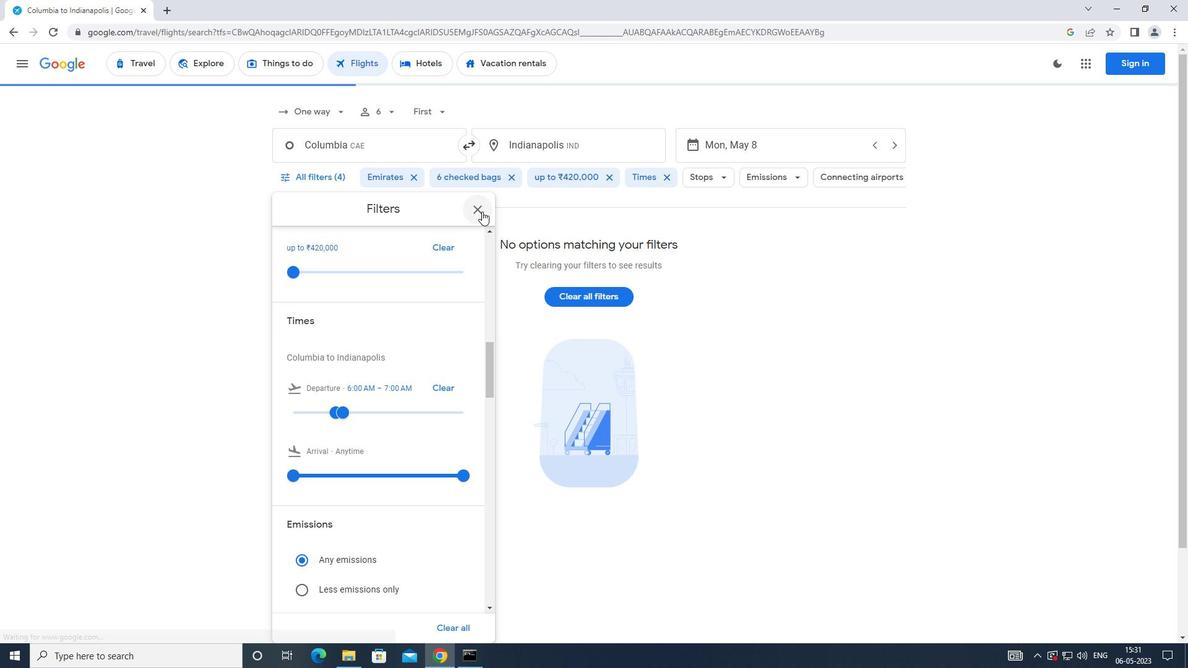 
Action: Mouse moved to (467, 248)
Screenshot: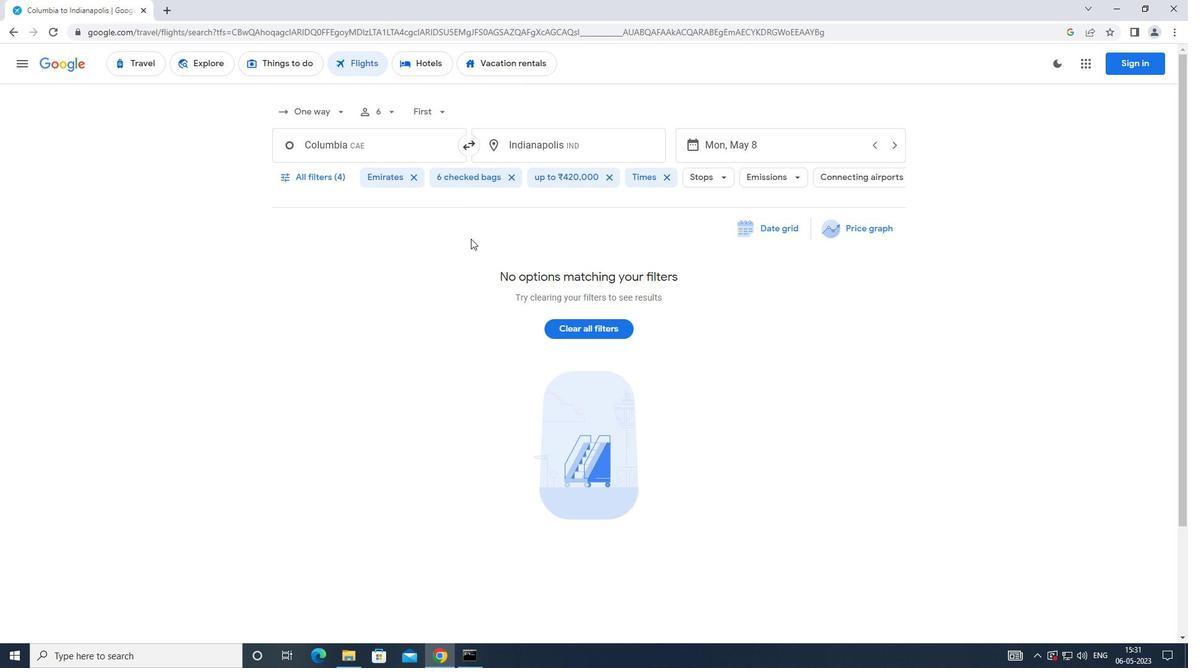 
